 Task: In Heading Arial with underline. Font size of heading  '18'Font style of data Calibri. Font size of data  9Alignment of headline & data Align center. Fill color in heading,  RedFont color of data Black Apply border in Data No BorderIn the sheet  Budget Management Templatebook
Action: Mouse moved to (48, 114)
Screenshot: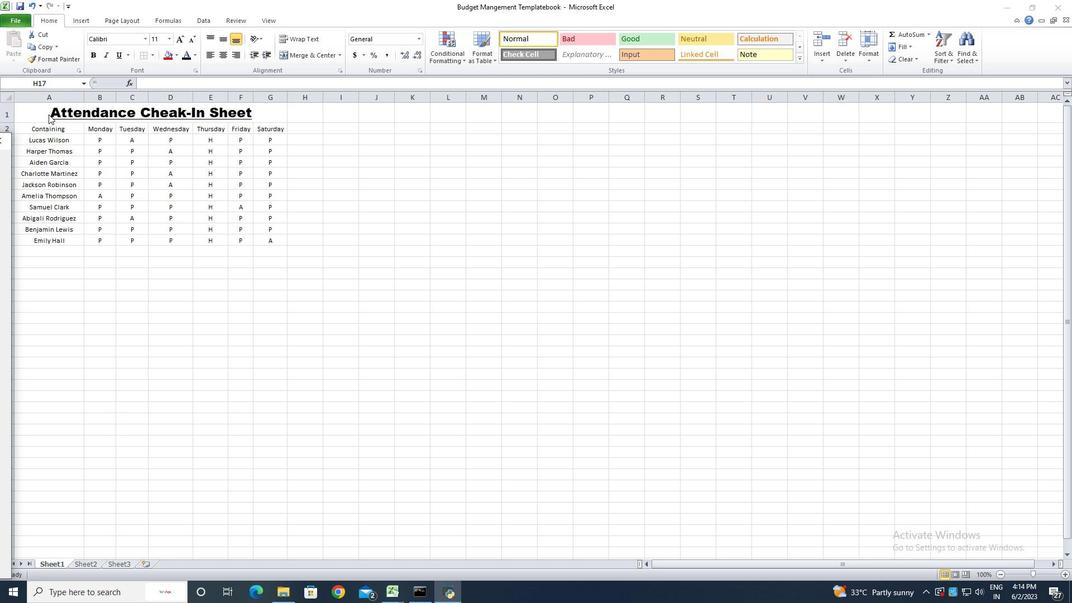 
Action: Mouse pressed left at (48, 114)
Screenshot: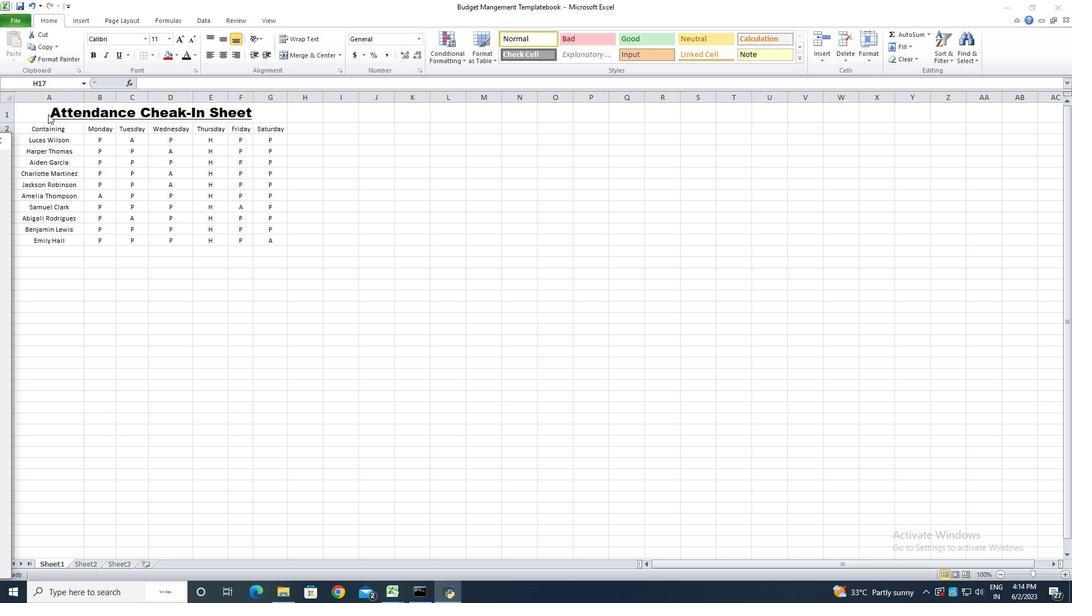 
Action: Mouse pressed left at (48, 114)
Screenshot: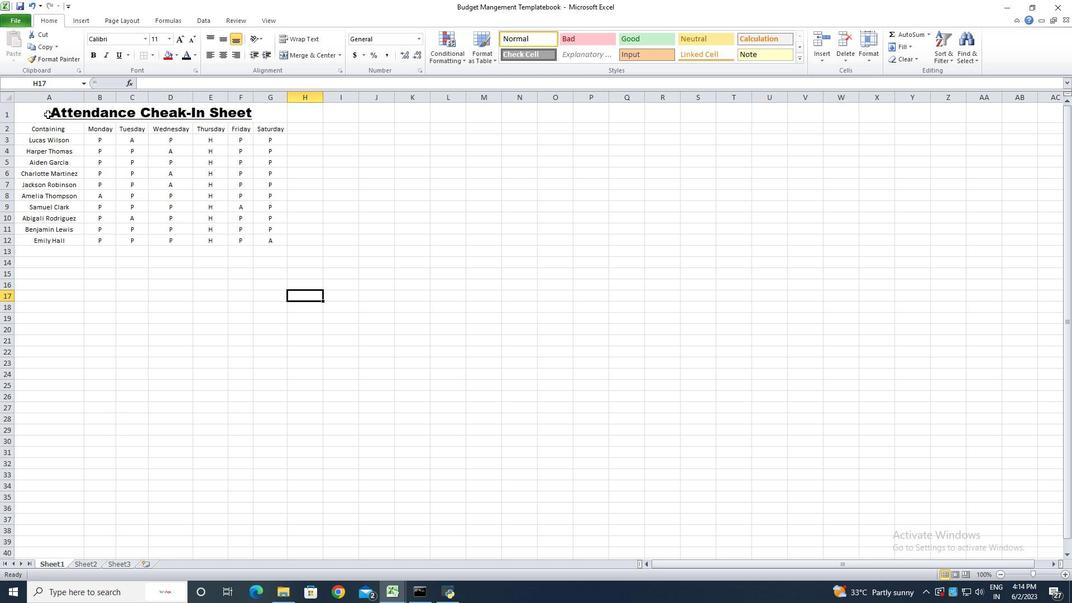 
Action: Mouse moved to (44, 113)
Screenshot: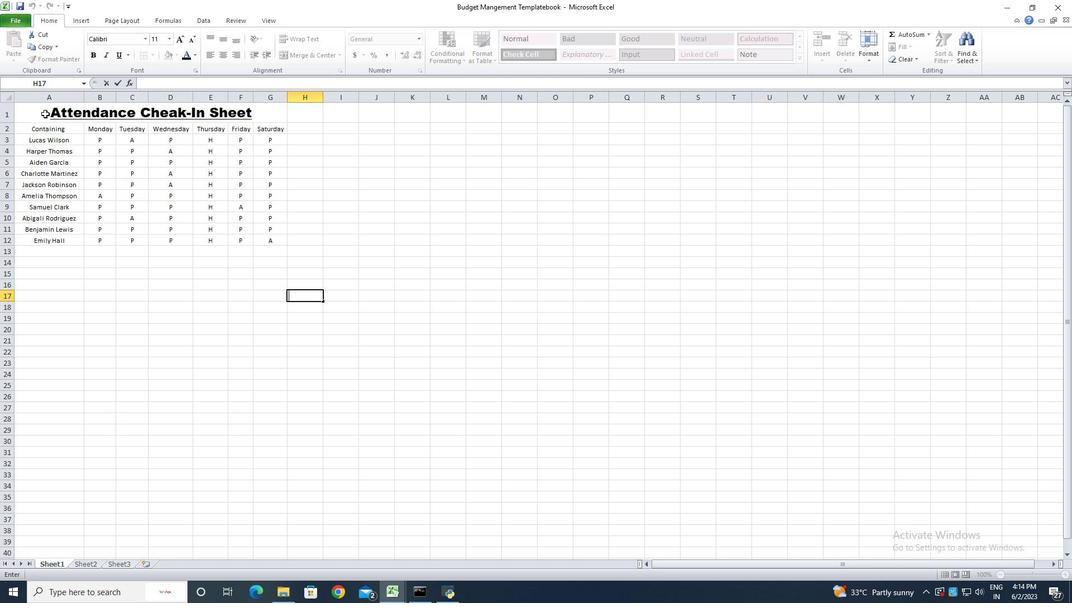 
Action: Mouse pressed left at (44, 113)
Screenshot: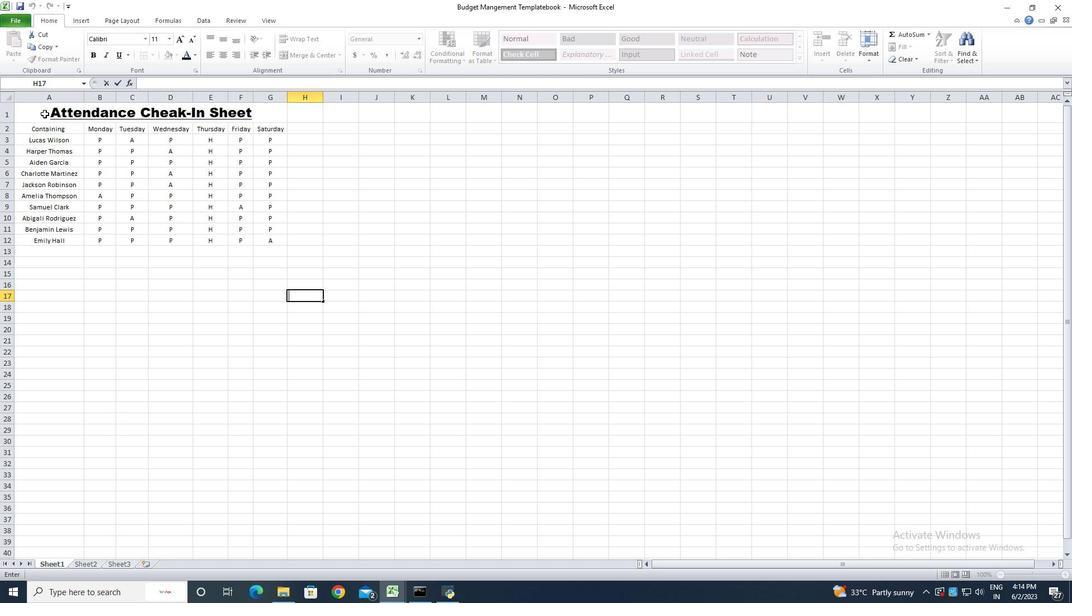 
Action: Mouse moved to (144, 37)
Screenshot: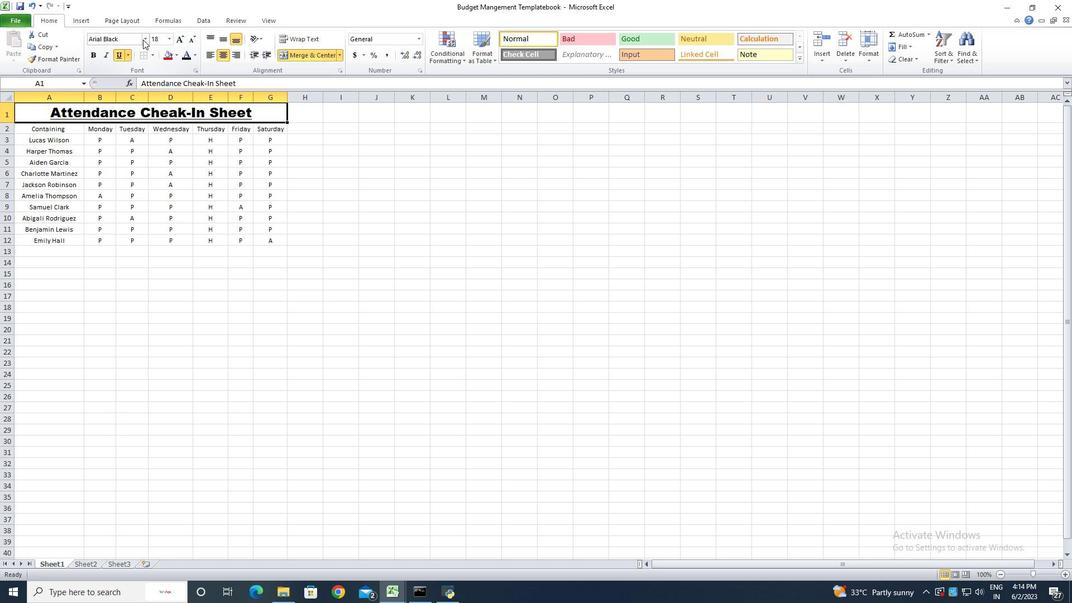 
Action: Mouse pressed left at (144, 37)
Screenshot: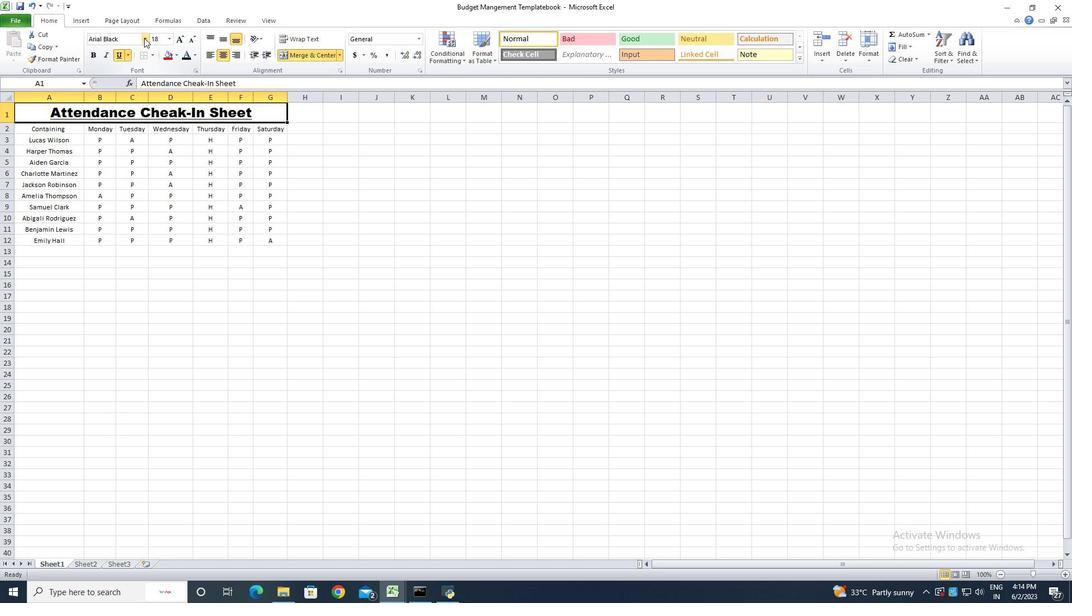 
Action: Mouse moved to (121, 129)
Screenshot: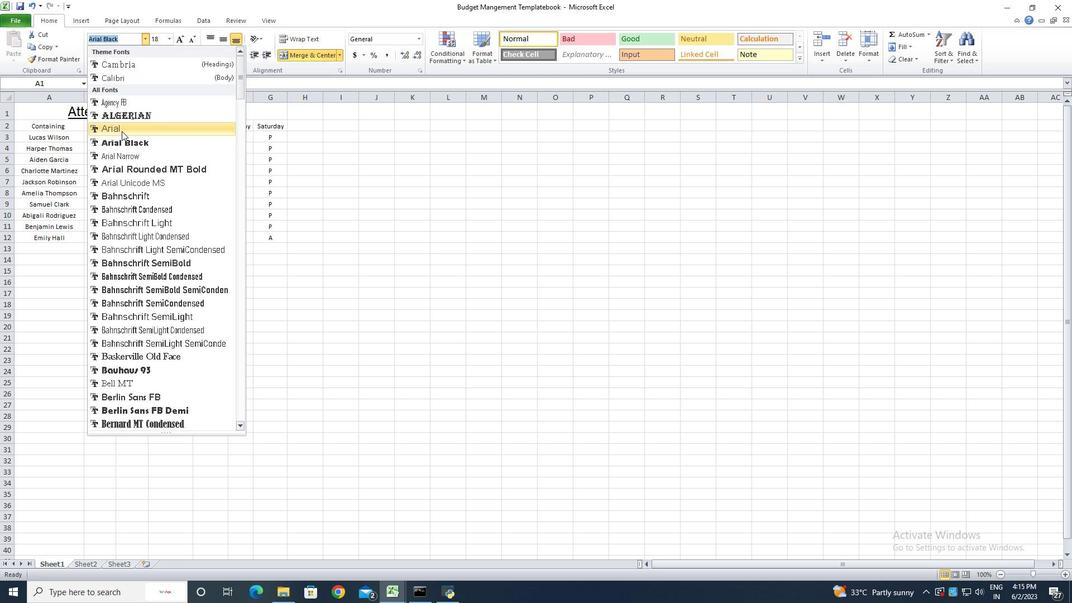 
Action: Mouse pressed left at (121, 129)
Screenshot: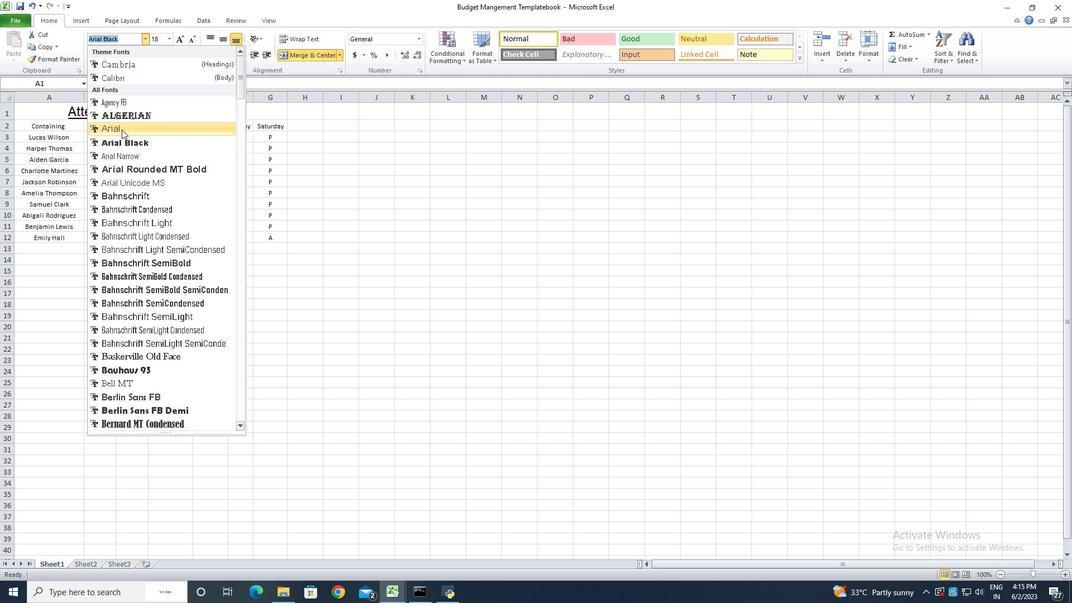 
Action: Mouse moved to (127, 54)
Screenshot: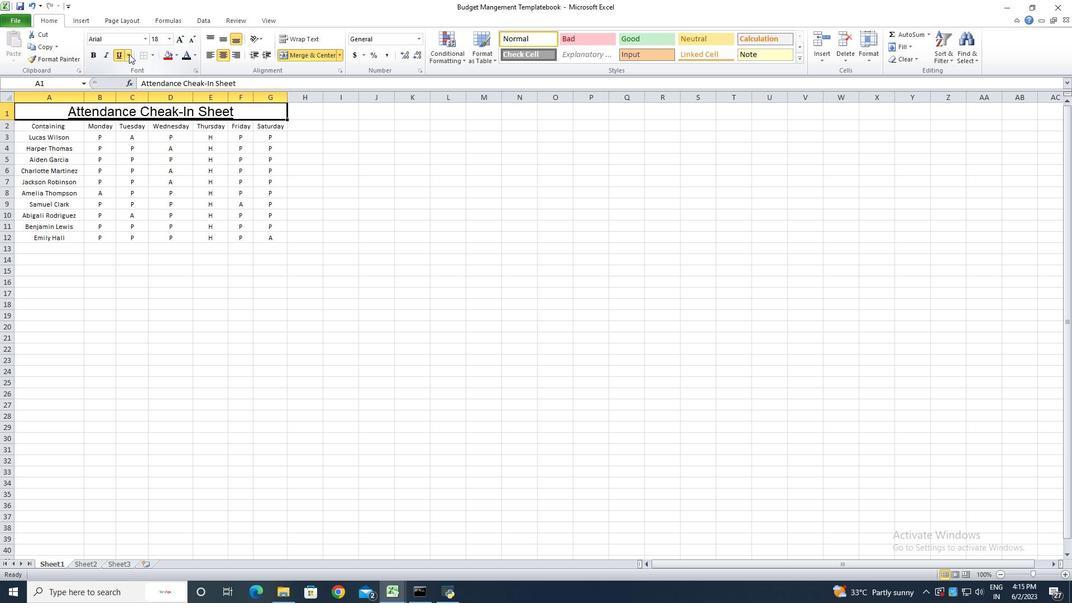 
Action: Mouse pressed left at (127, 54)
Screenshot: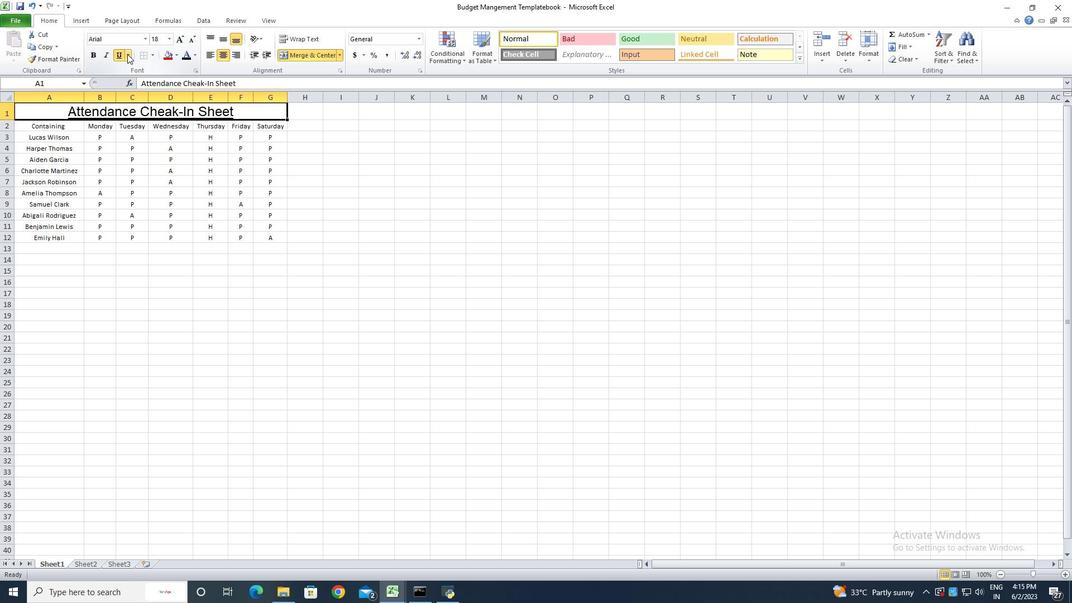 
Action: Mouse moved to (134, 65)
Screenshot: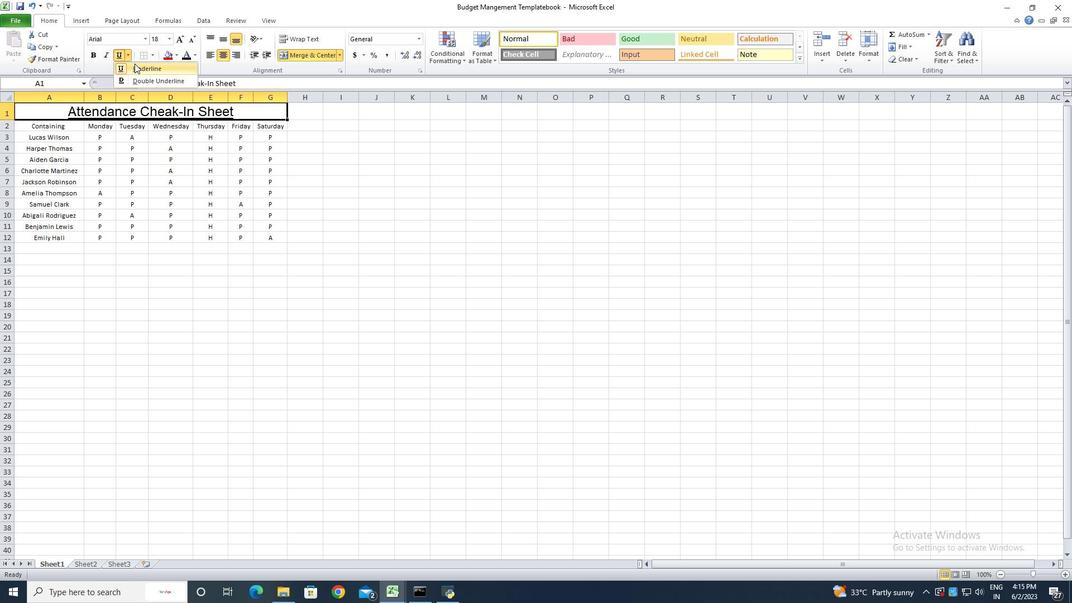 
Action: Mouse pressed left at (134, 65)
Screenshot: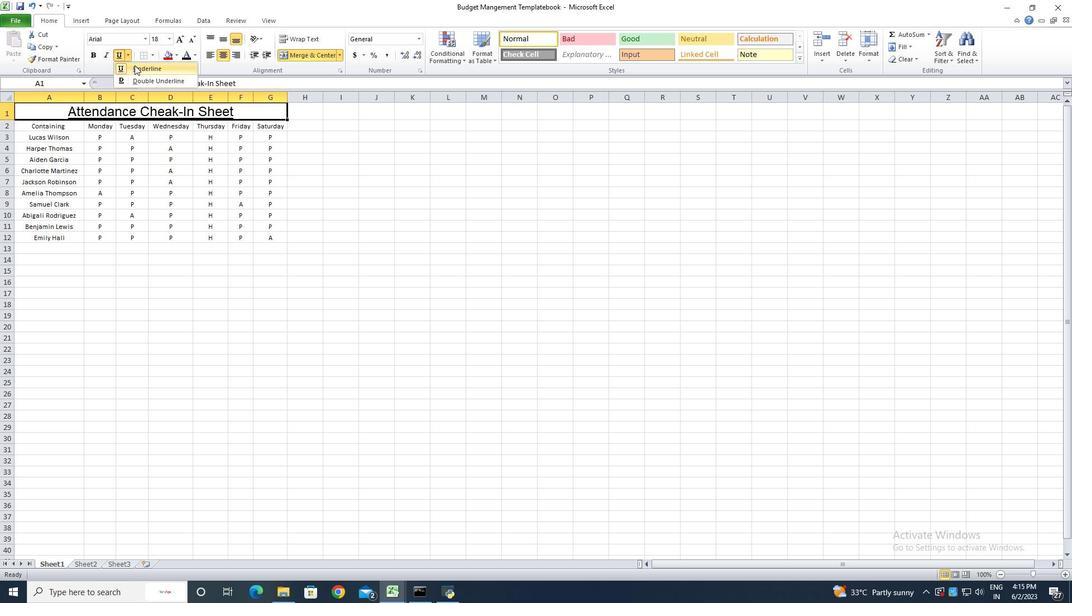 
Action: Mouse moved to (127, 56)
Screenshot: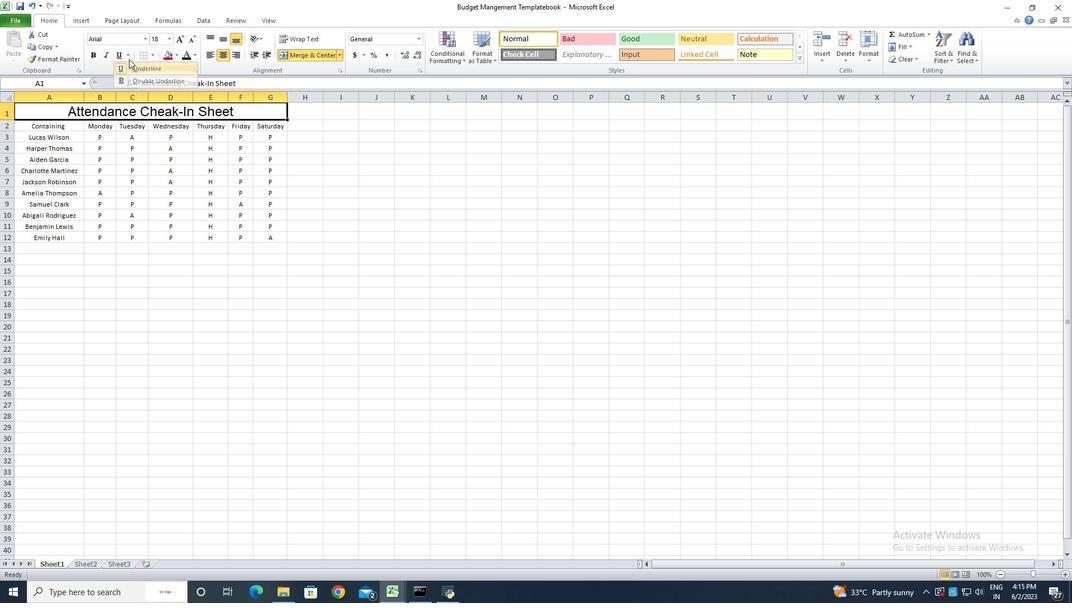 
Action: Mouse pressed left at (127, 56)
Screenshot: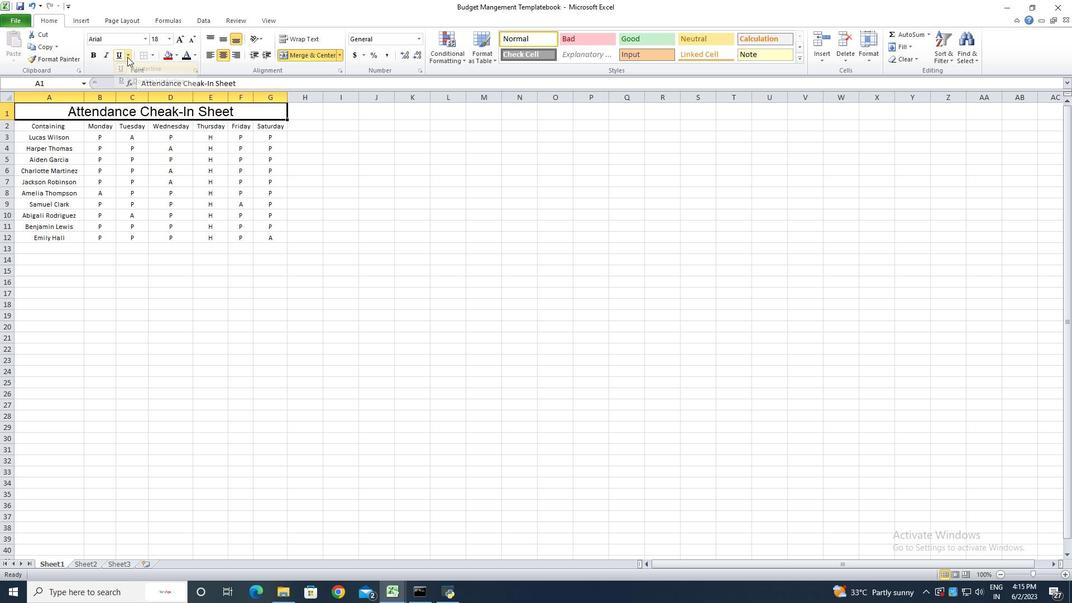 
Action: Mouse moved to (136, 68)
Screenshot: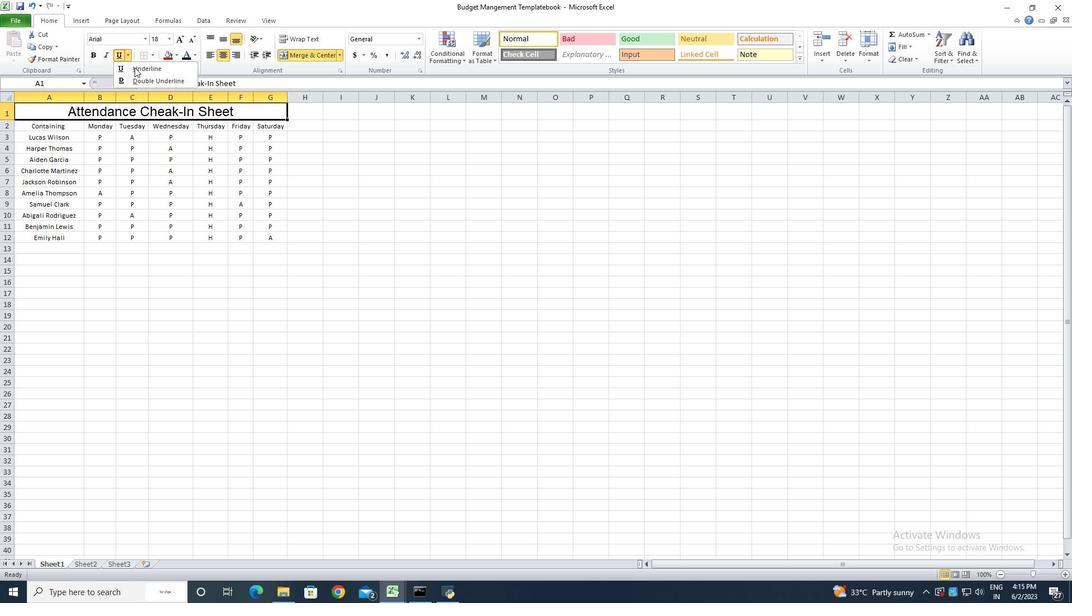 
Action: Mouse pressed left at (136, 68)
Screenshot: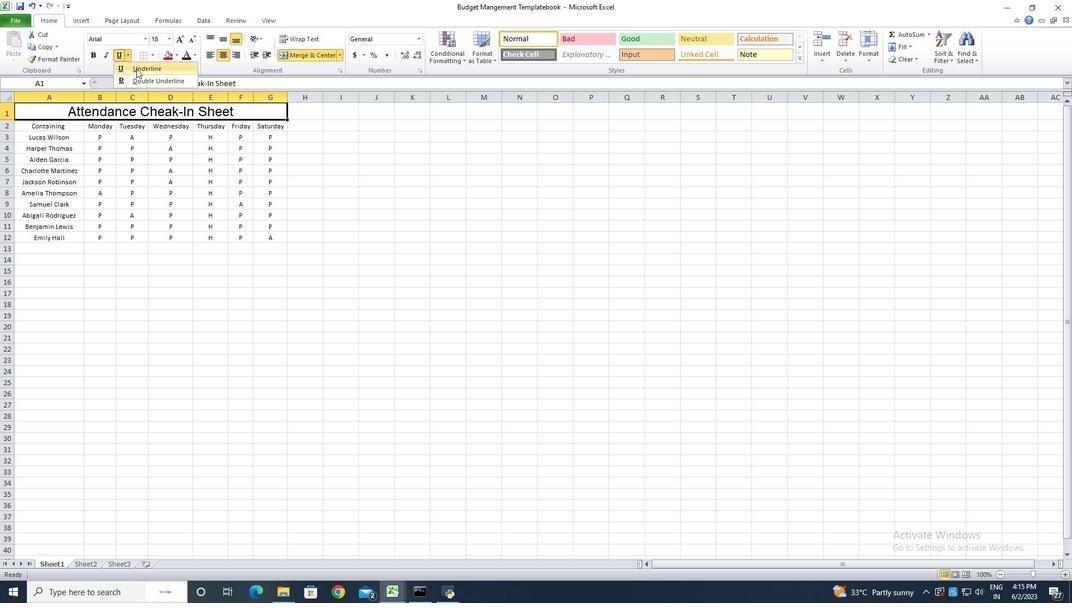 
Action: Mouse moved to (172, 37)
Screenshot: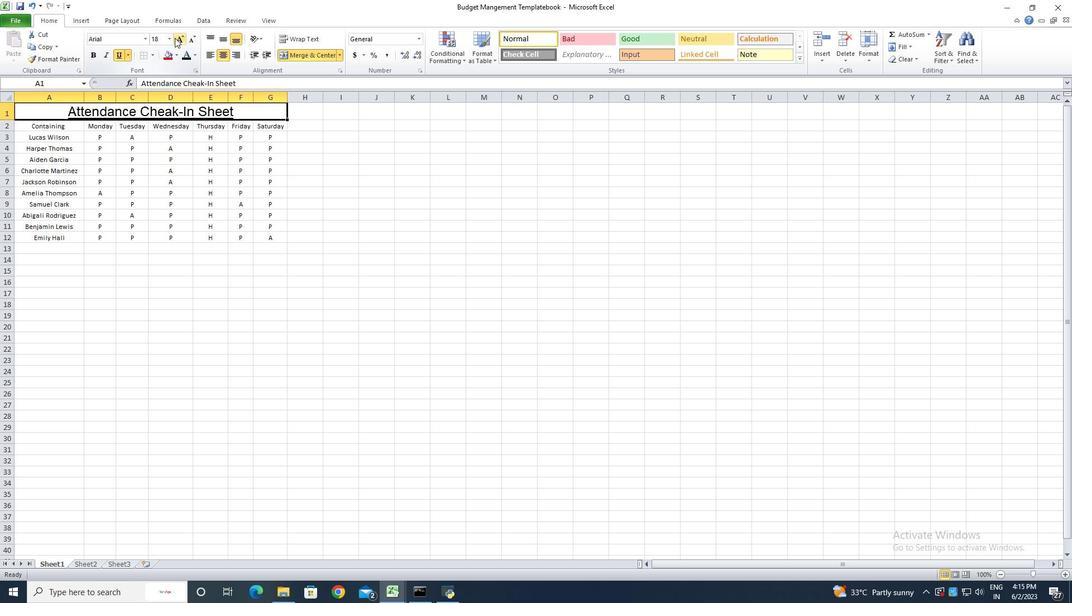 
Action: Mouse pressed left at (172, 37)
Screenshot: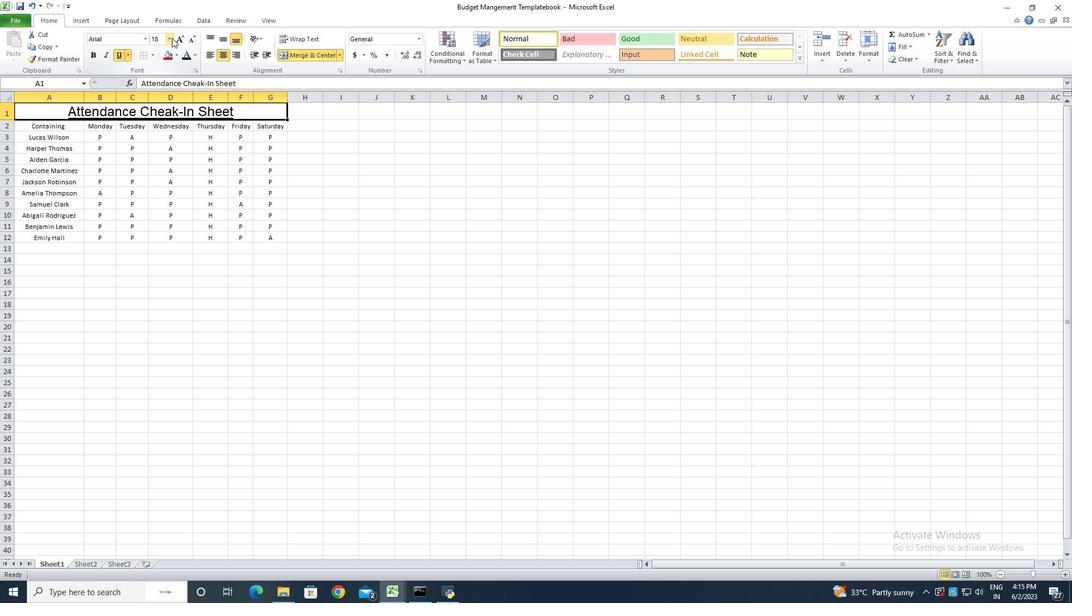 
Action: Mouse moved to (156, 116)
Screenshot: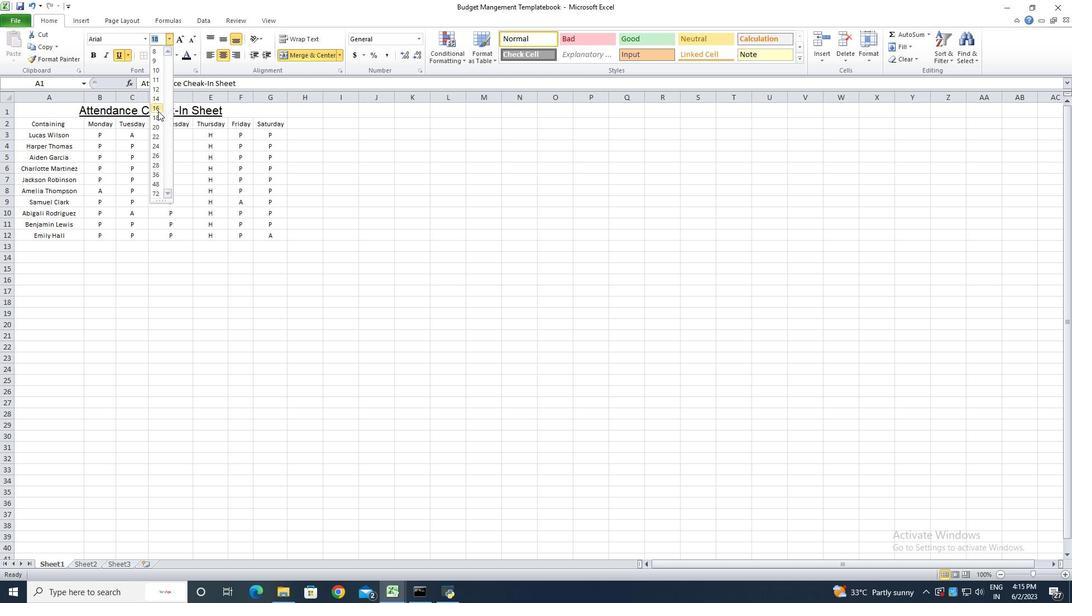 
Action: Mouse pressed left at (156, 116)
Screenshot: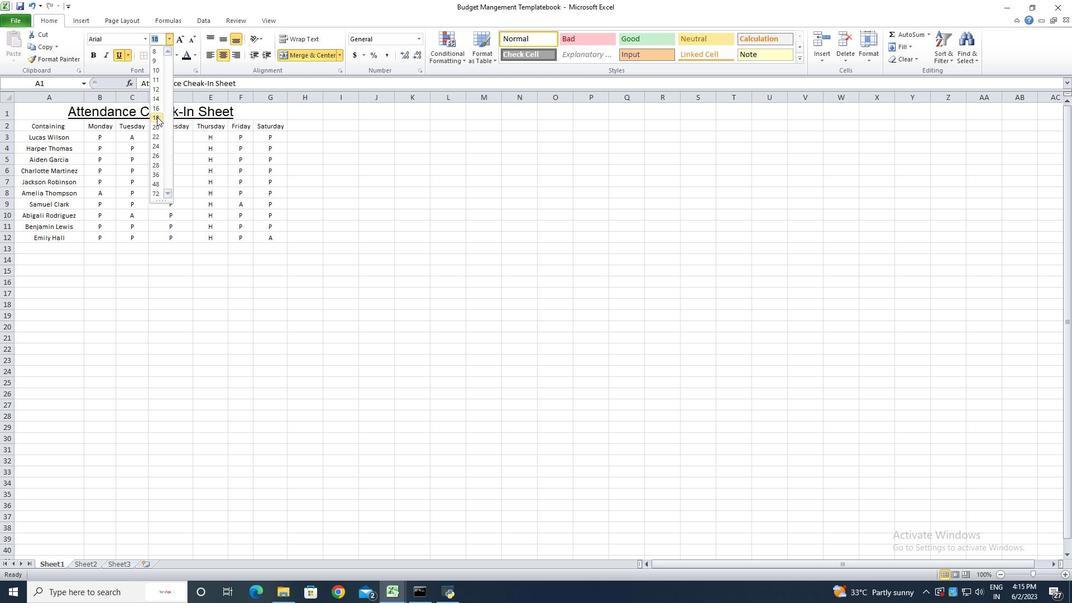 
Action: Mouse moved to (142, 304)
Screenshot: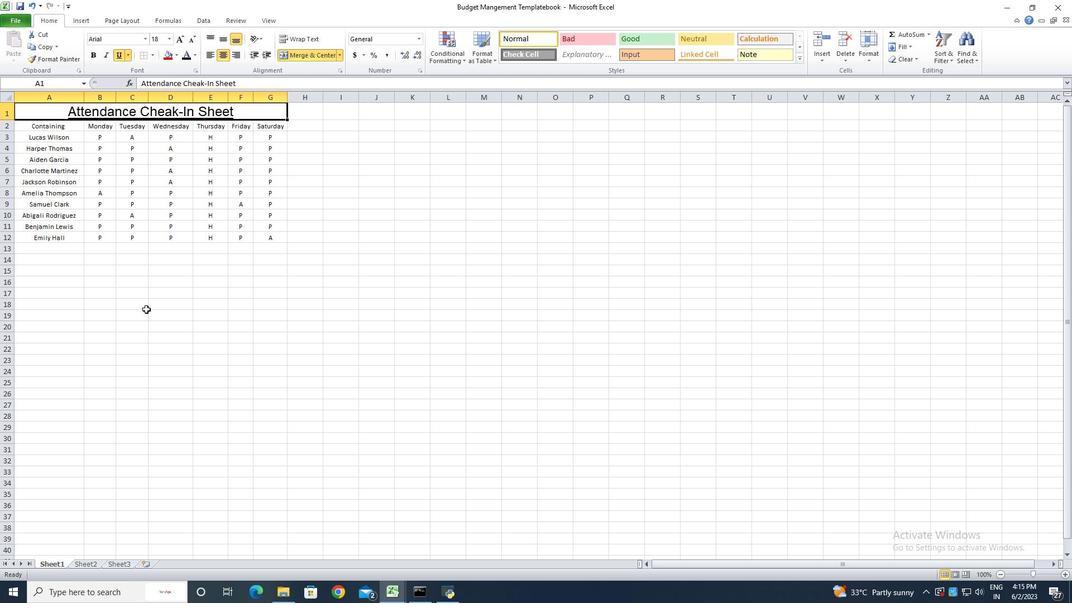 
Action: Mouse pressed left at (142, 304)
Screenshot: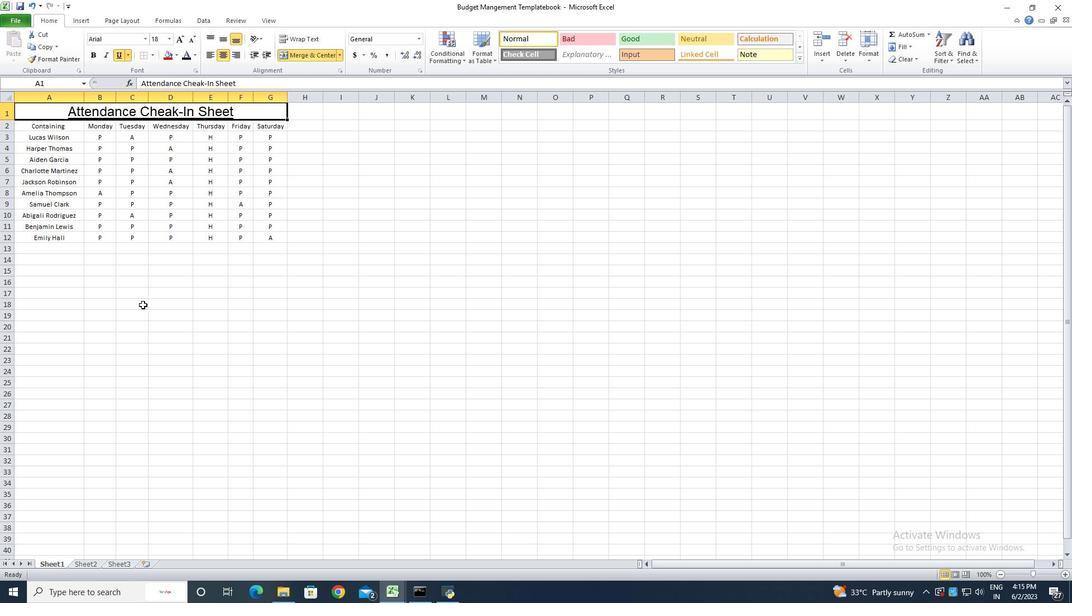 
Action: Mouse moved to (27, 128)
Screenshot: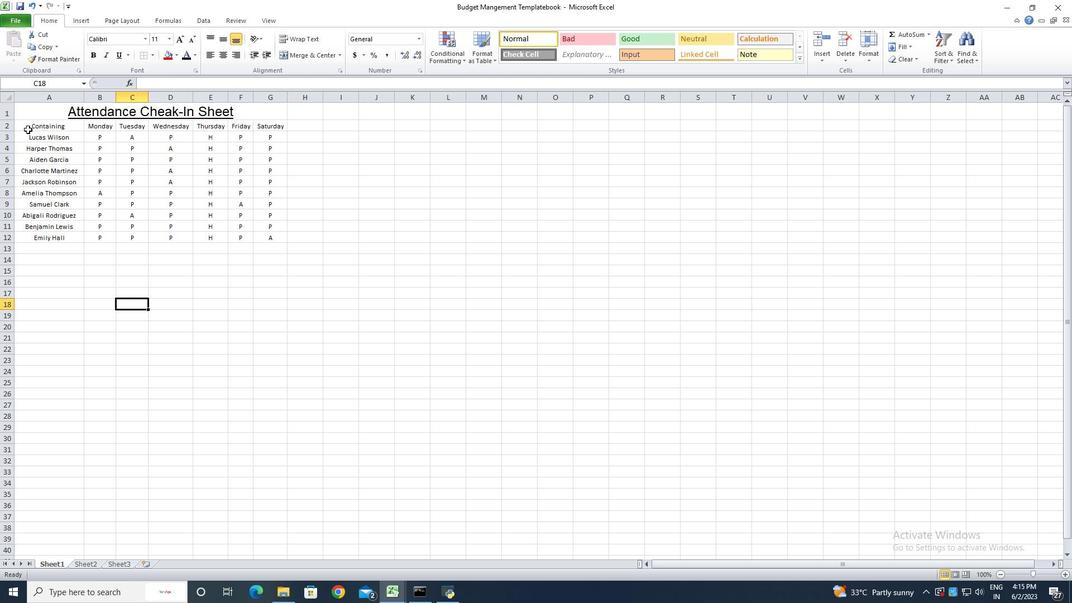 
Action: Mouse pressed left at (27, 128)
Screenshot: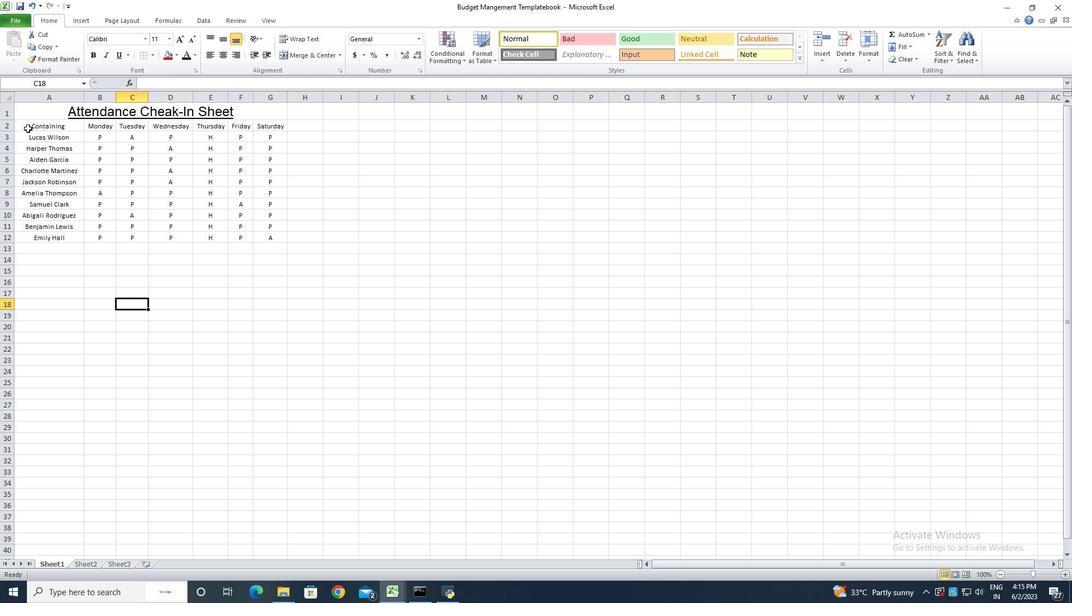 
Action: Mouse pressed left at (27, 128)
Screenshot: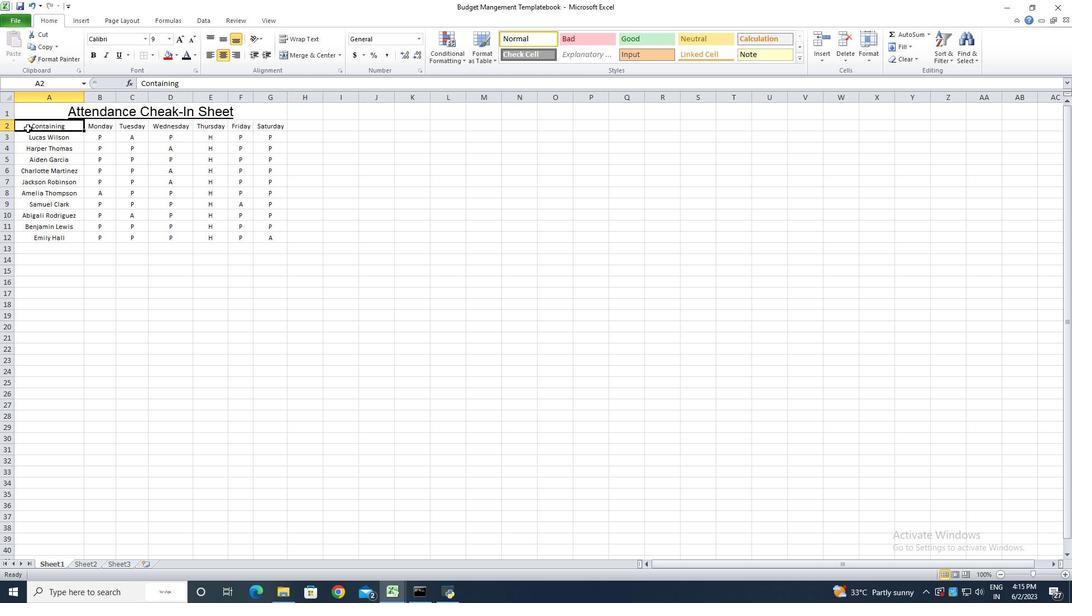 
Action: Mouse moved to (145, 38)
Screenshot: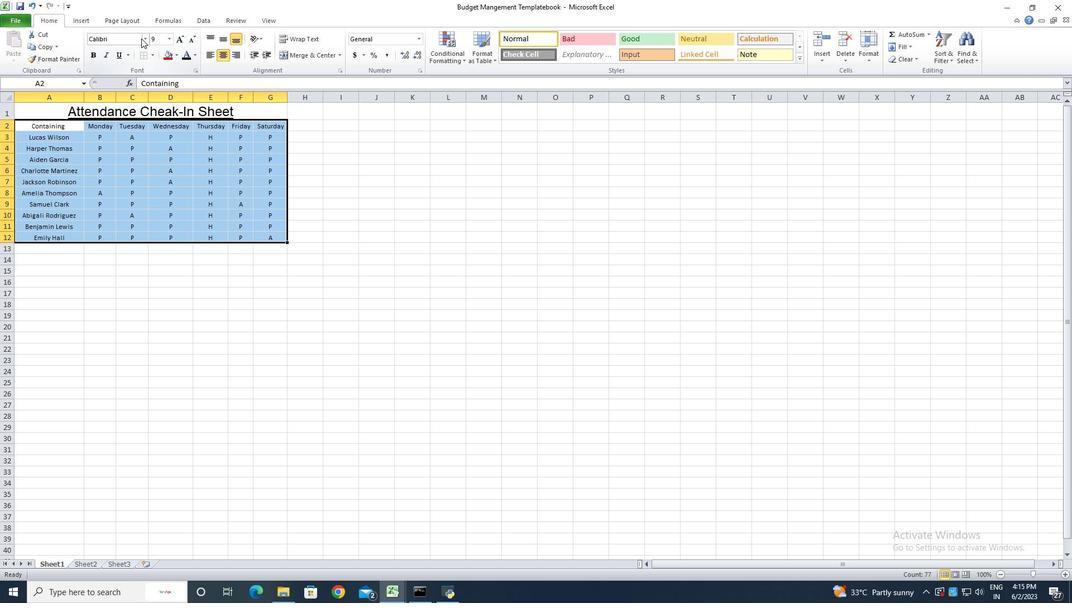 
Action: Mouse pressed left at (145, 38)
Screenshot: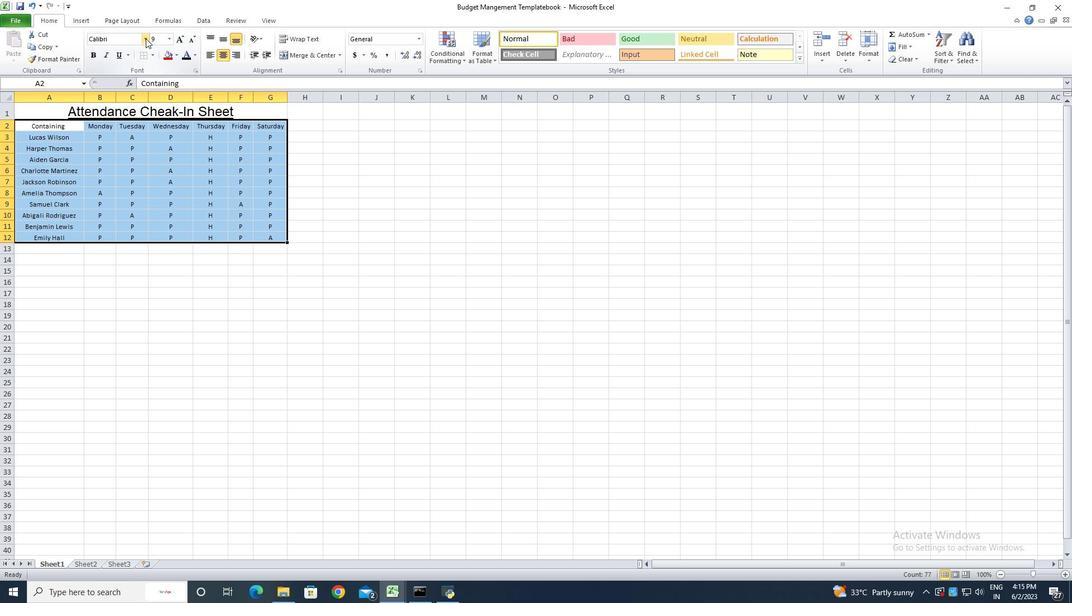 
Action: Mouse moved to (131, 73)
Screenshot: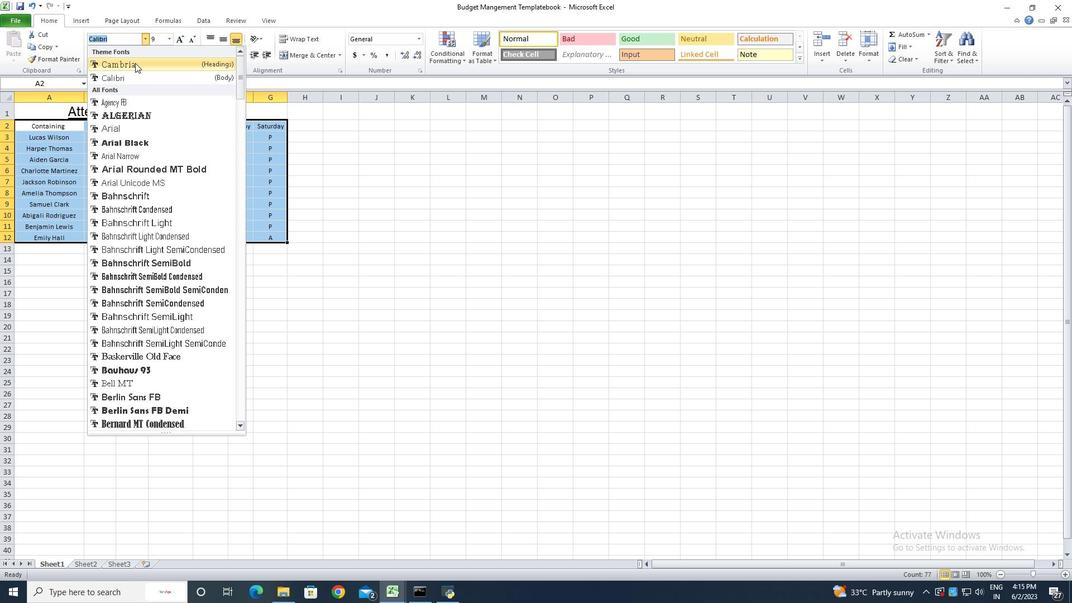 
Action: Mouse pressed left at (131, 73)
Screenshot: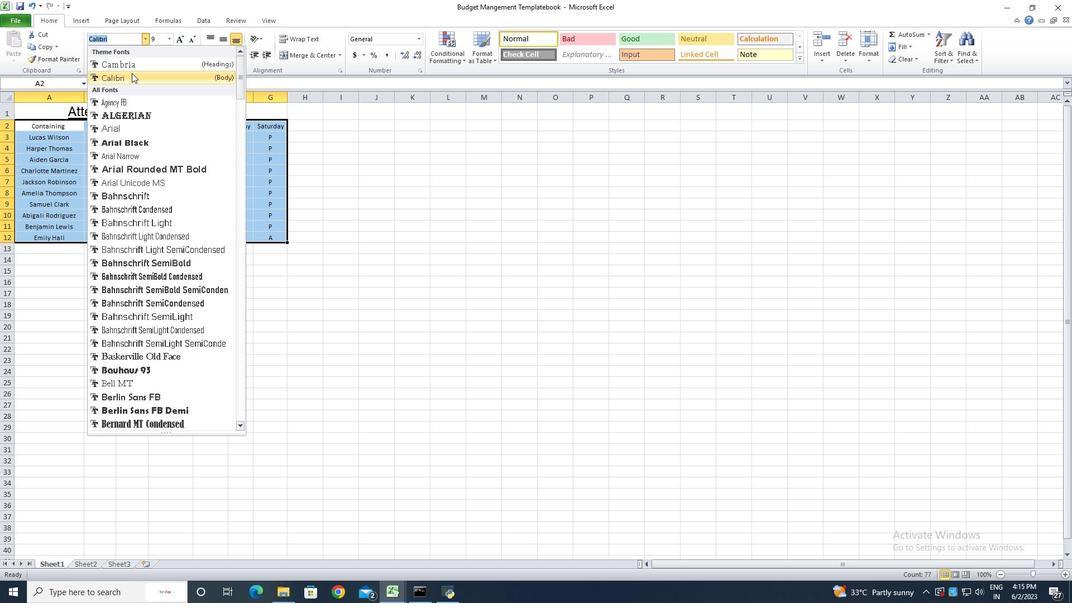 
Action: Mouse moved to (170, 37)
Screenshot: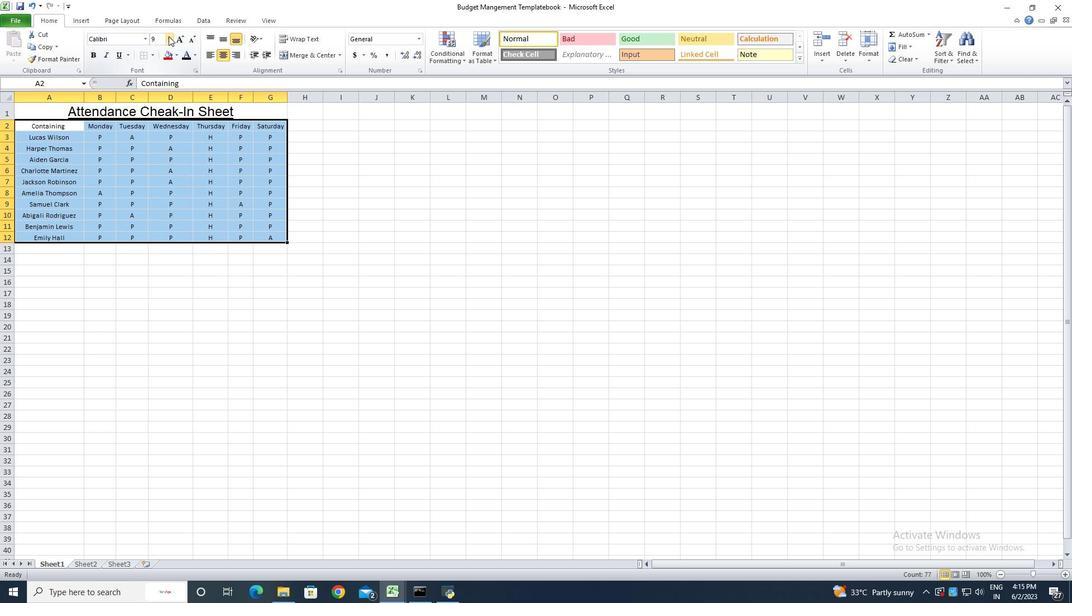 
Action: Mouse pressed left at (170, 37)
Screenshot: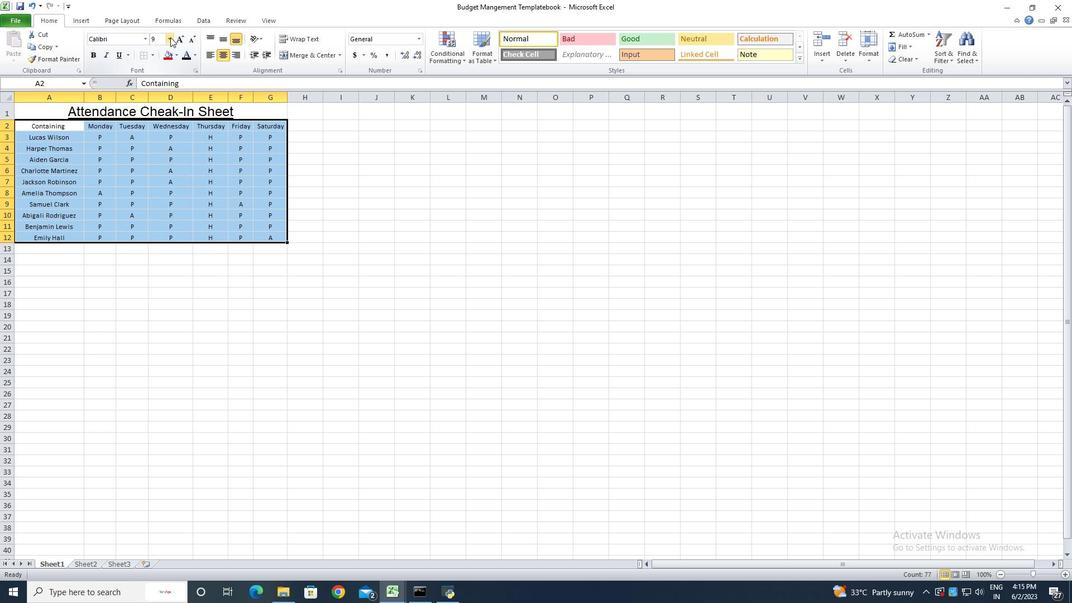 
Action: Mouse moved to (157, 59)
Screenshot: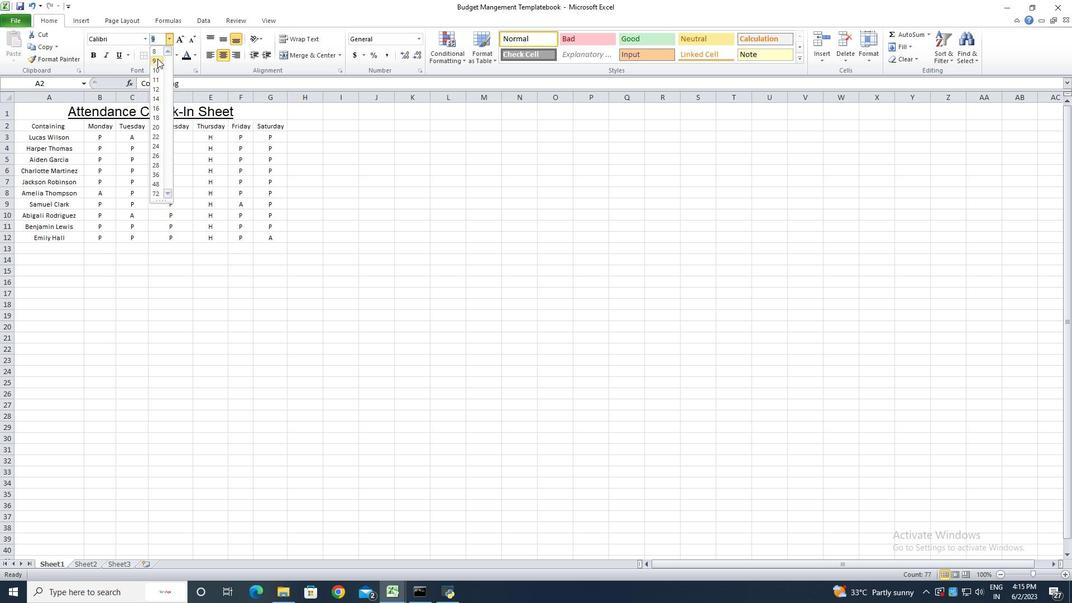 
Action: Mouse pressed left at (157, 59)
Screenshot: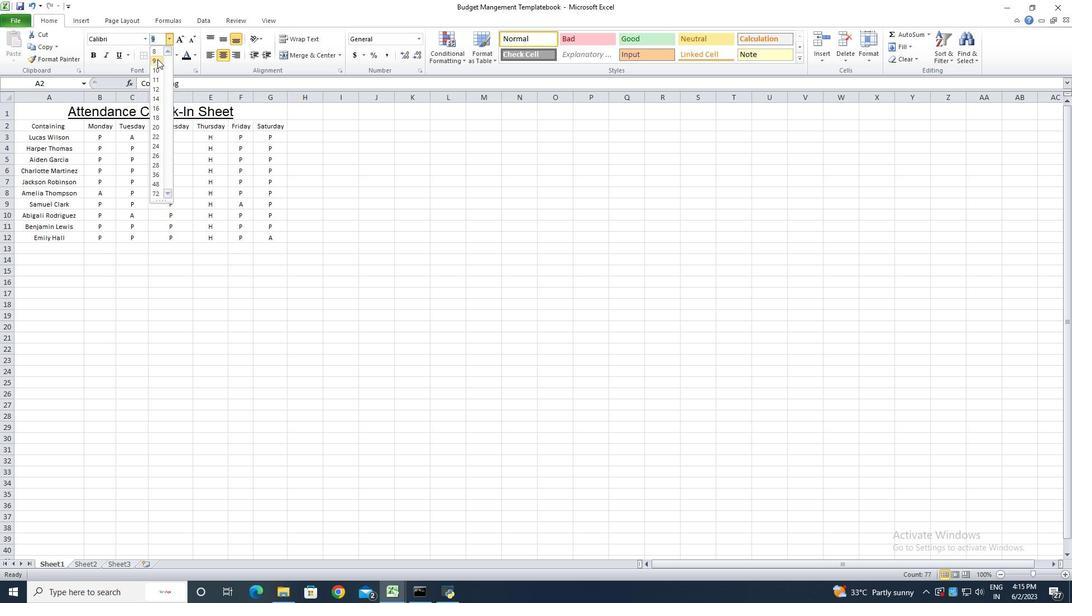 
Action: Mouse moved to (292, 270)
Screenshot: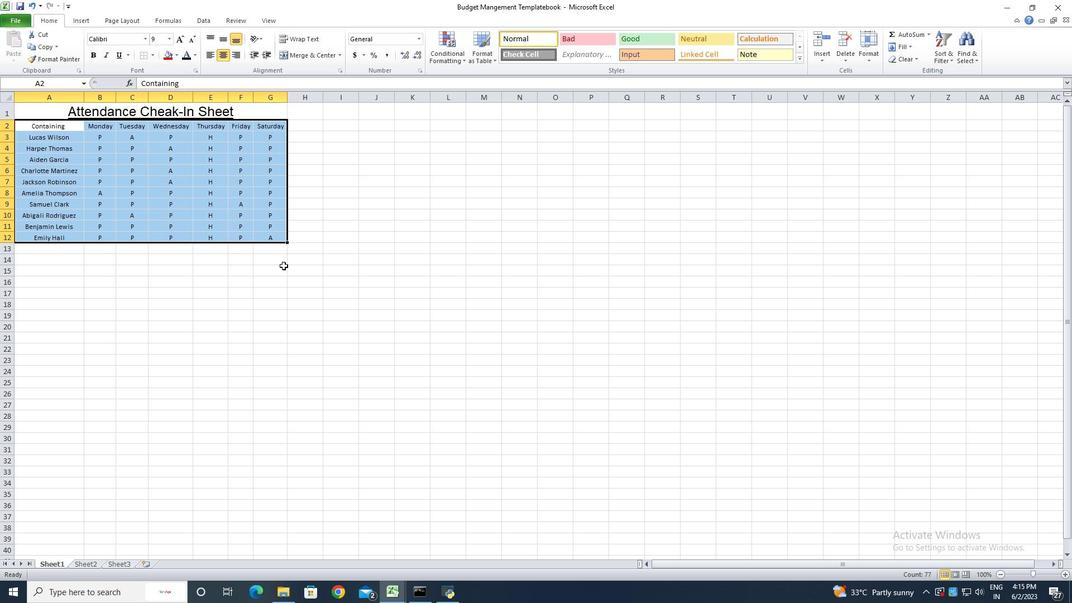 
Action: Mouse pressed left at (292, 270)
Screenshot: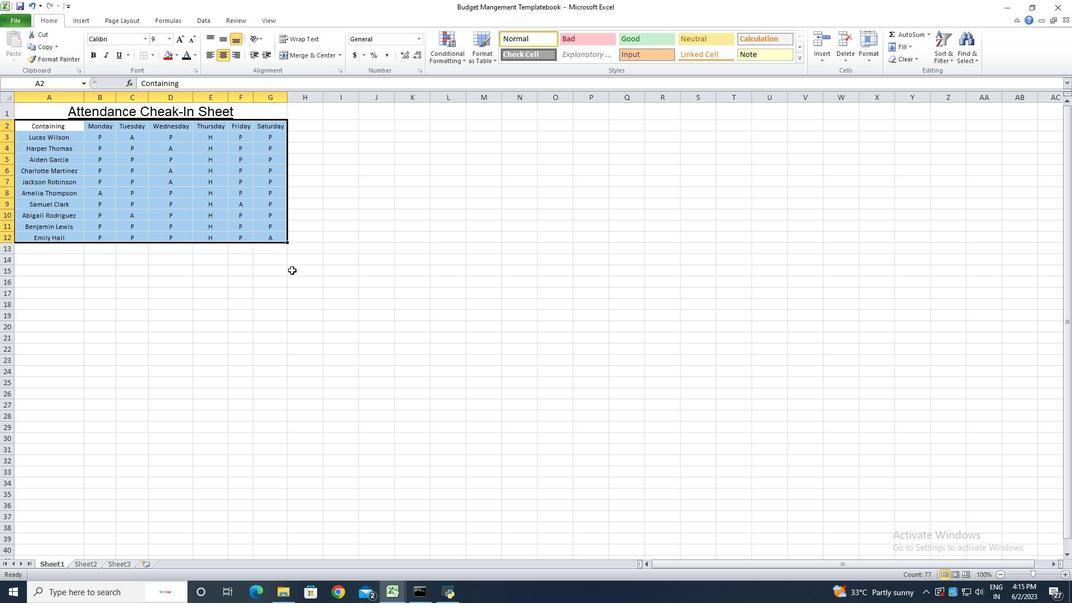 
Action: Mouse moved to (44, 111)
Screenshot: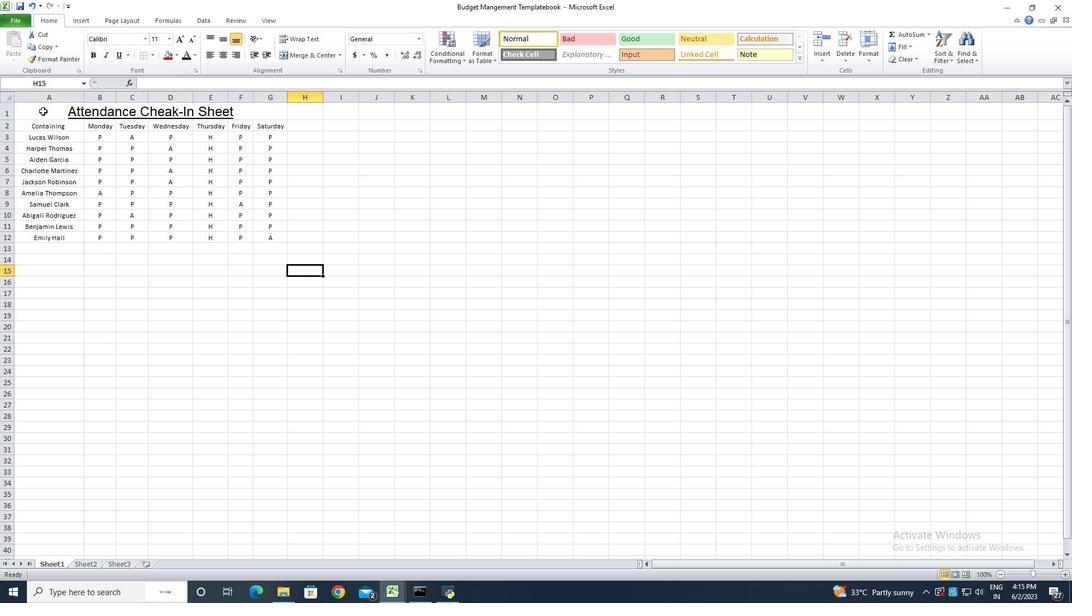 
Action: Mouse pressed left at (44, 111)
Screenshot: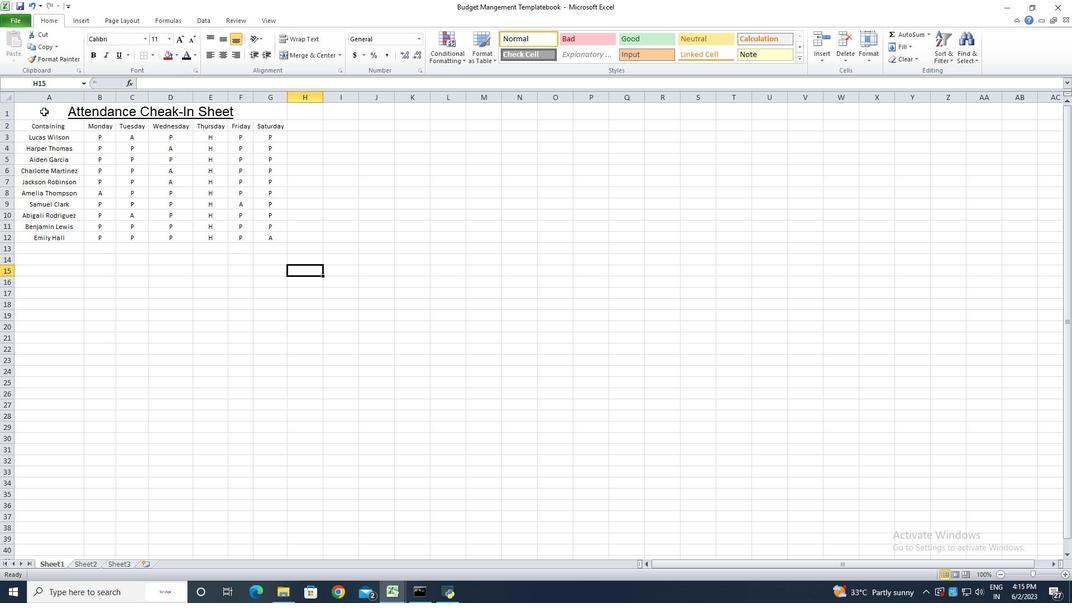 
Action: Mouse moved to (221, 53)
Screenshot: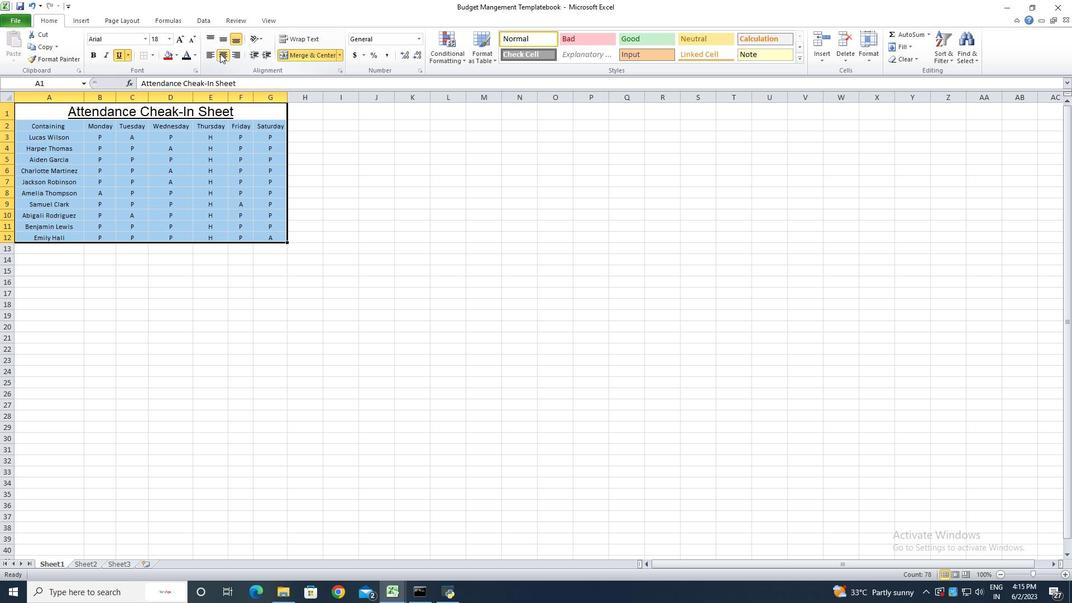 
Action: Mouse pressed left at (221, 53)
Screenshot: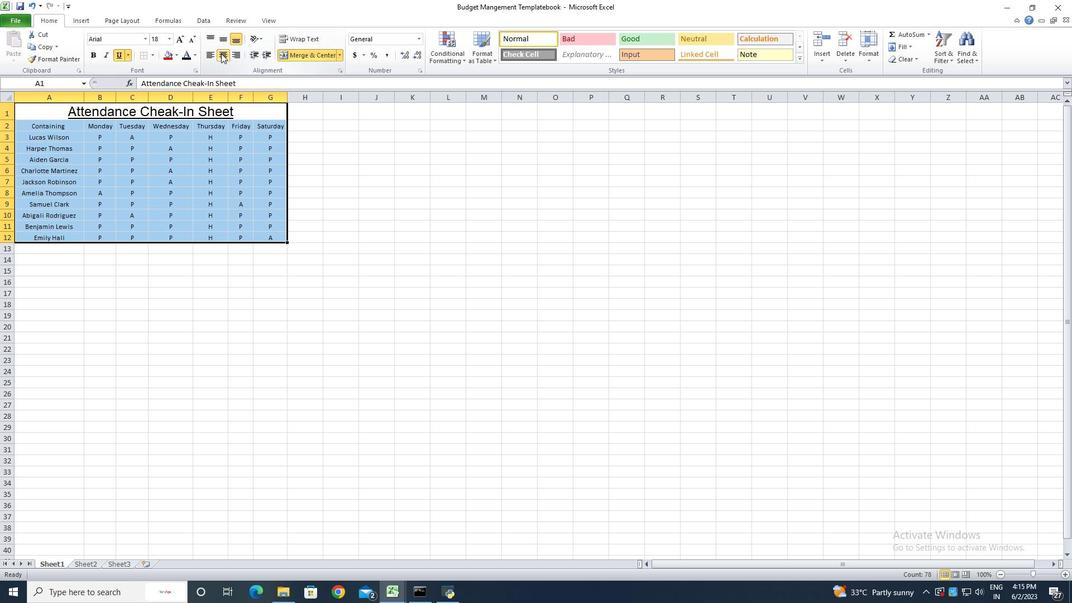 
Action: Mouse pressed left at (221, 53)
Screenshot: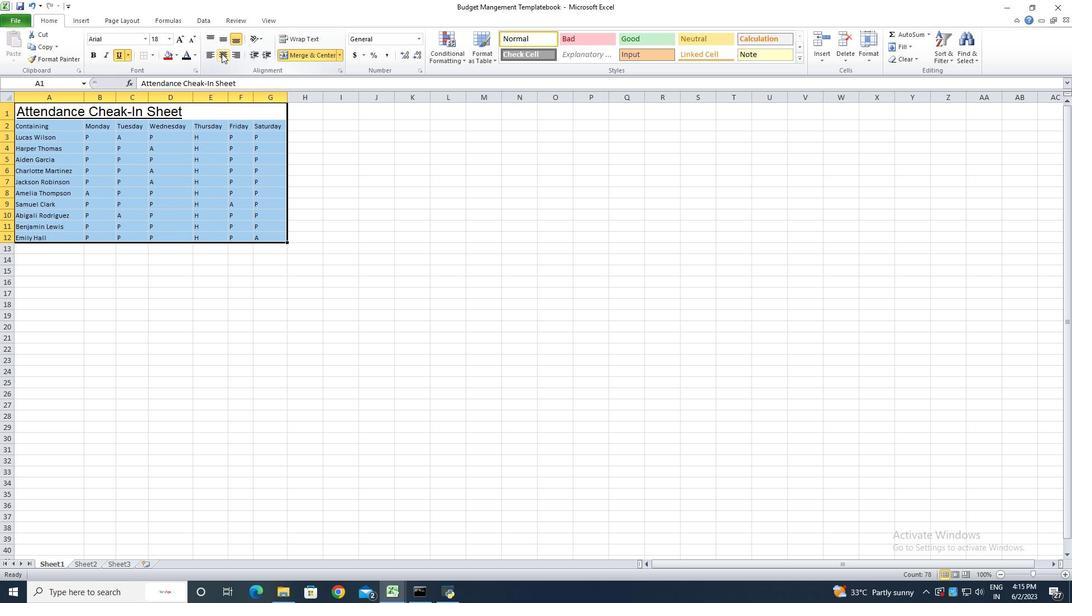 
Action: Mouse moved to (247, 113)
Screenshot: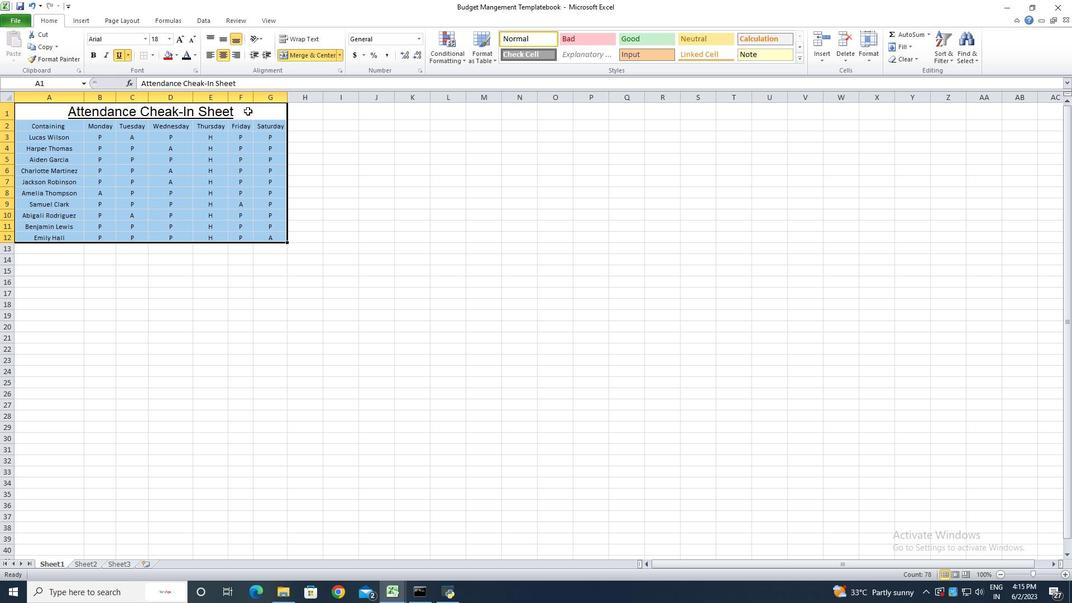 
Action: Mouse pressed left at (247, 113)
Screenshot: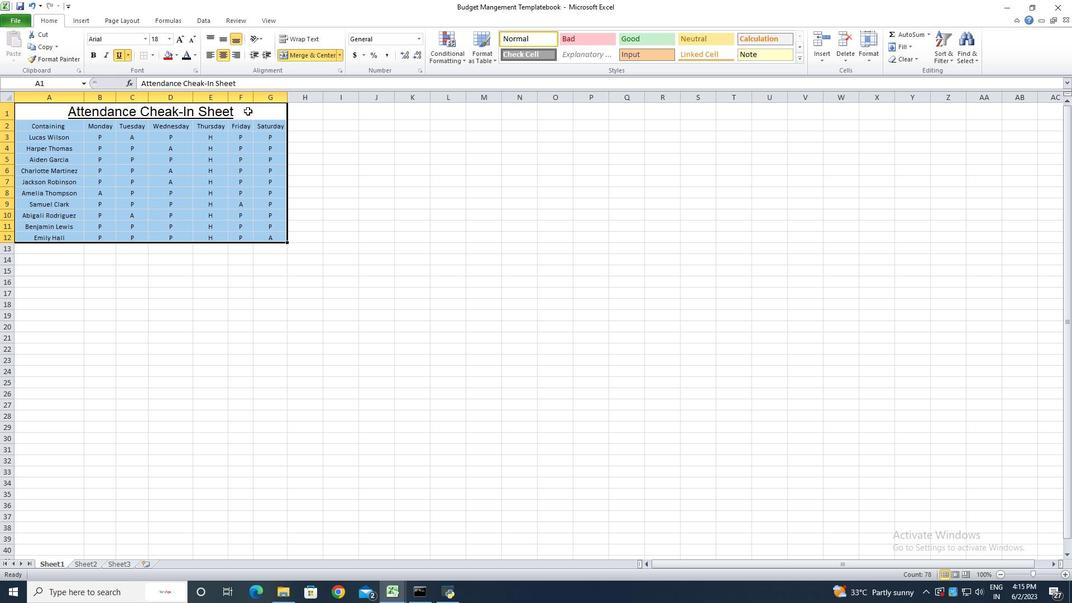 
Action: Mouse moved to (177, 53)
Screenshot: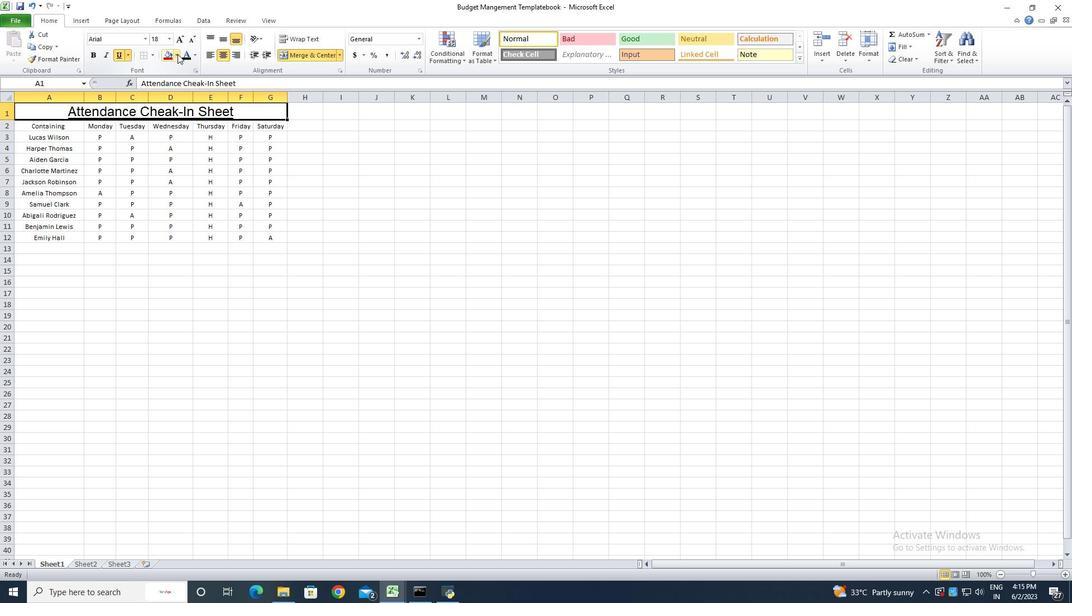 
Action: Mouse pressed left at (177, 53)
Screenshot: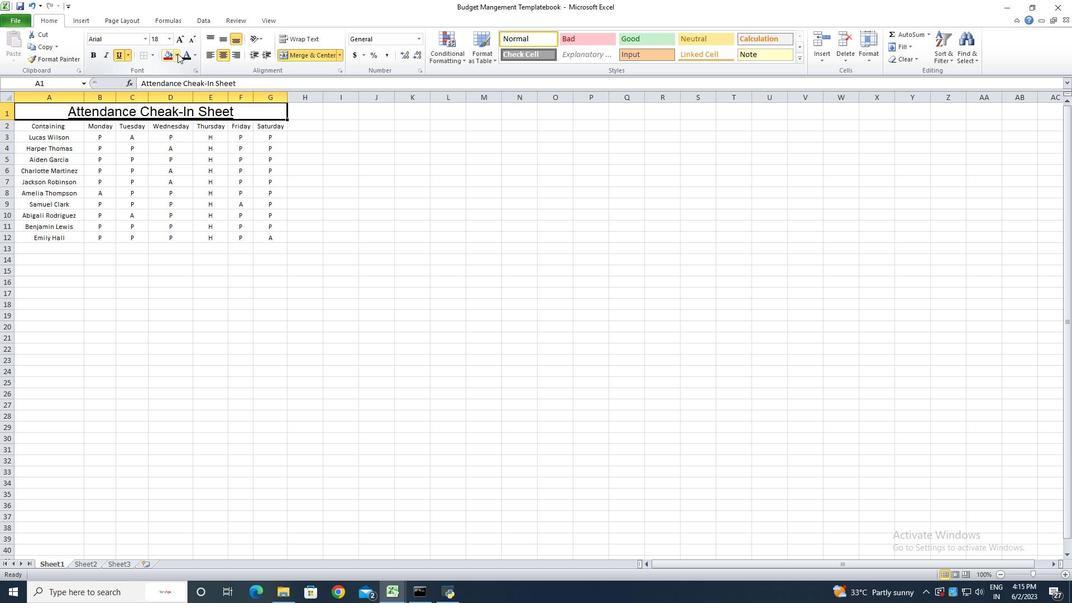 
Action: Mouse moved to (176, 135)
Screenshot: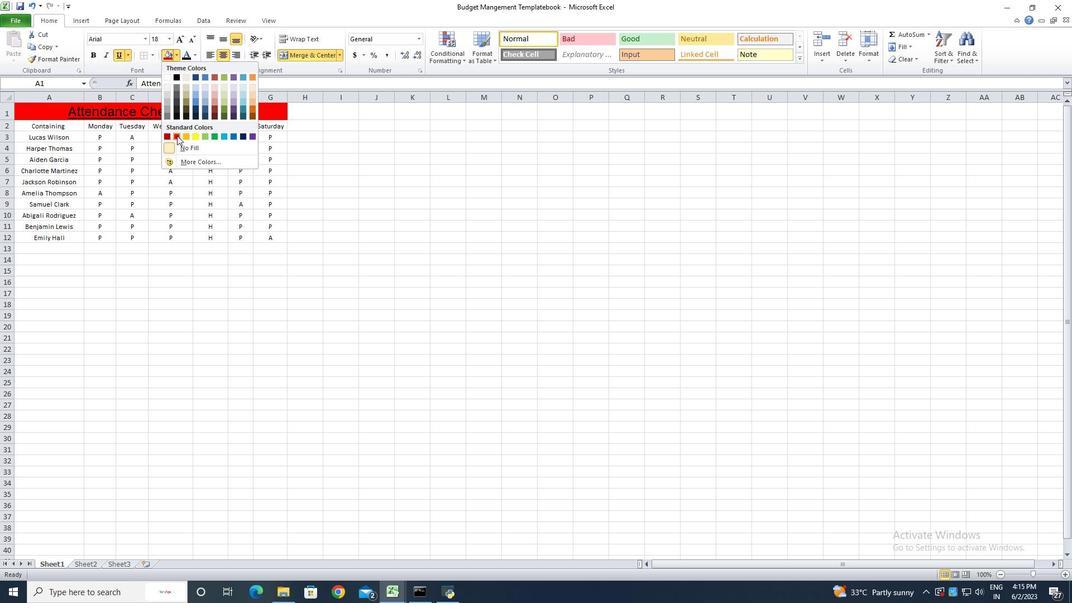 
Action: Mouse pressed left at (176, 135)
Screenshot: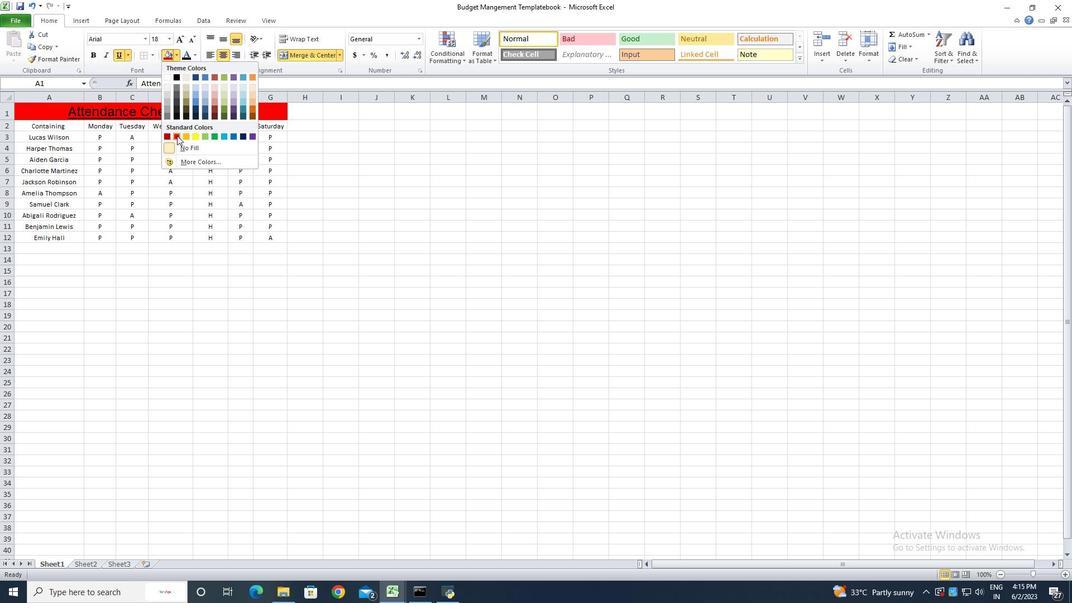 
Action: Mouse moved to (102, 304)
Screenshot: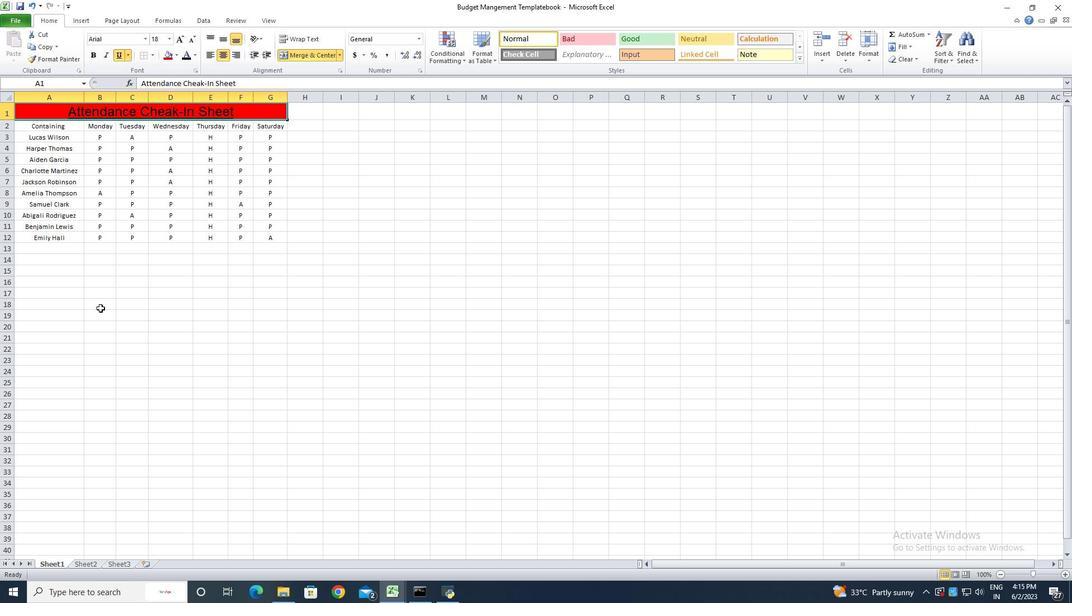 
Action: Mouse pressed left at (102, 304)
Screenshot: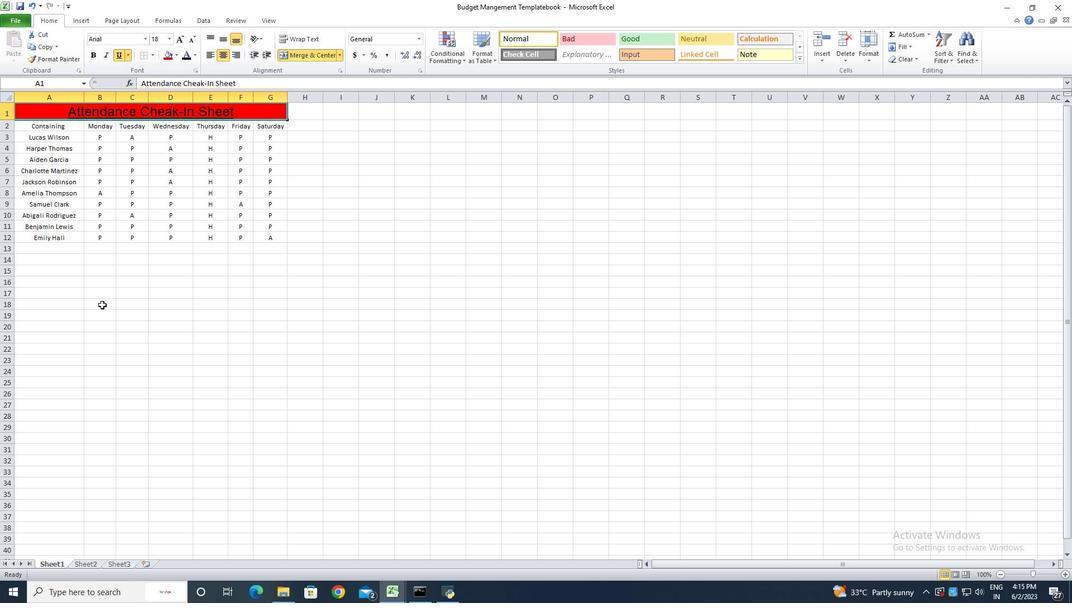 
Action: Mouse moved to (41, 126)
Screenshot: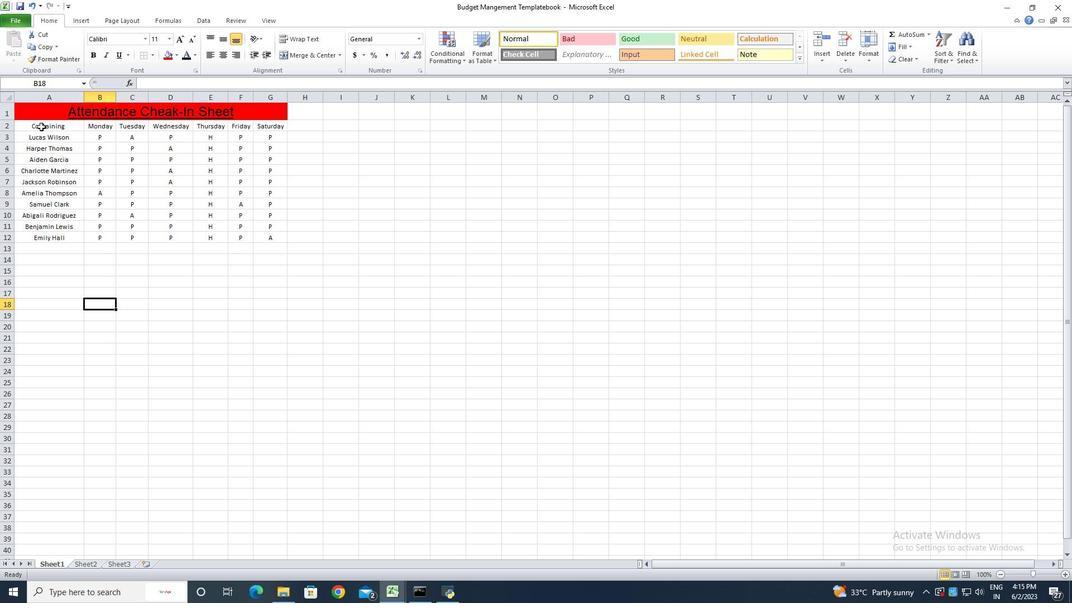 
Action: Mouse pressed left at (41, 126)
Screenshot: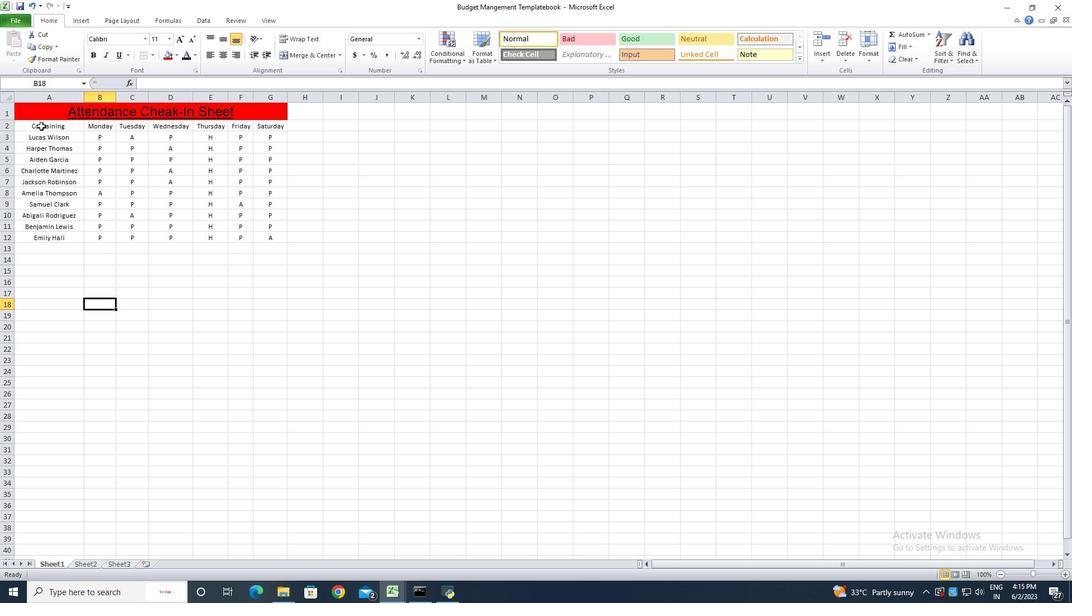 
Action: Mouse moved to (152, 53)
Screenshot: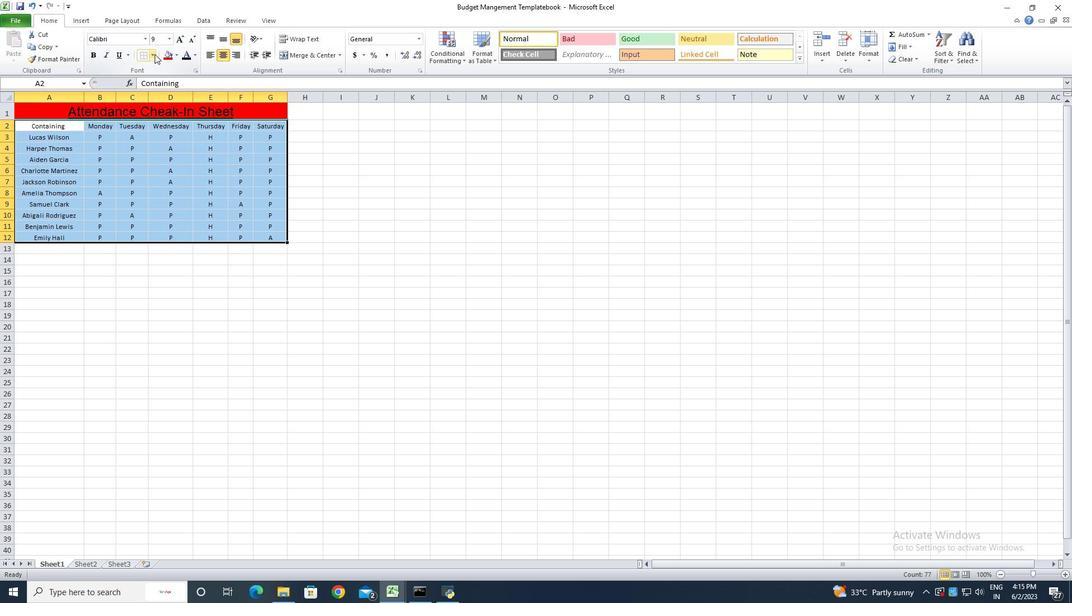 
Action: Mouse pressed left at (152, 53)
Screenshot: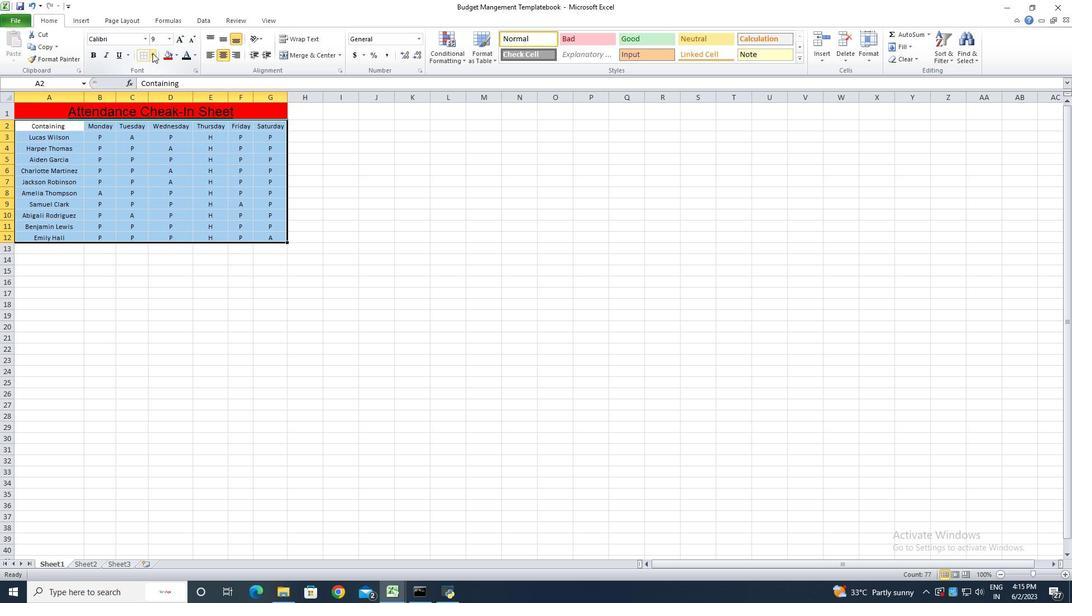 
Action: Mouse moved to (160, 132)
Screenshot: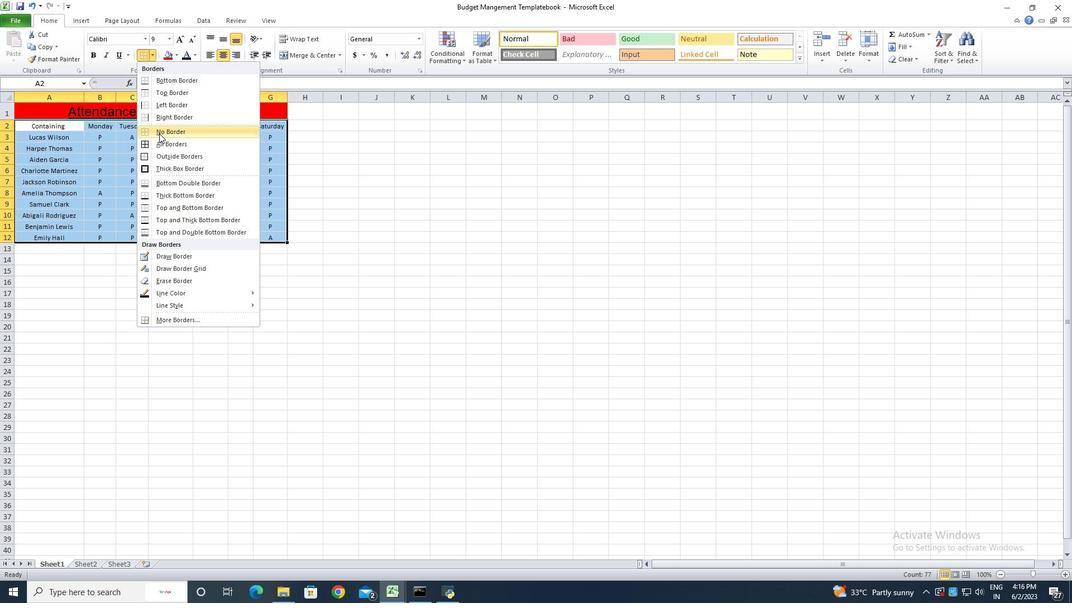 
Action: Mouse pressed left at (160, 132)
Screenshot: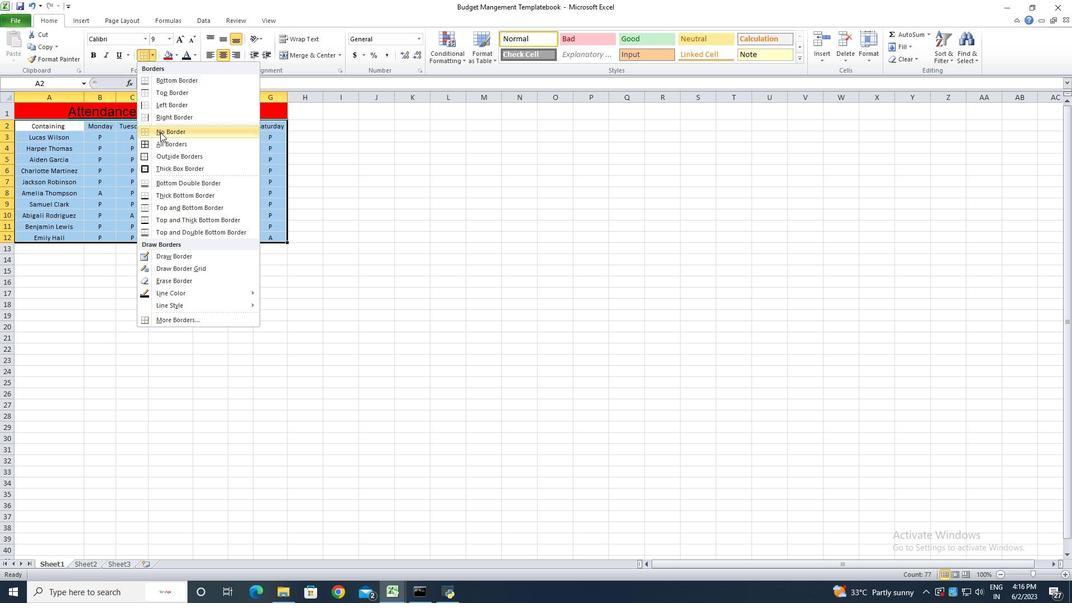 
Action: Mouse moved to (269, 273)
Screenshot: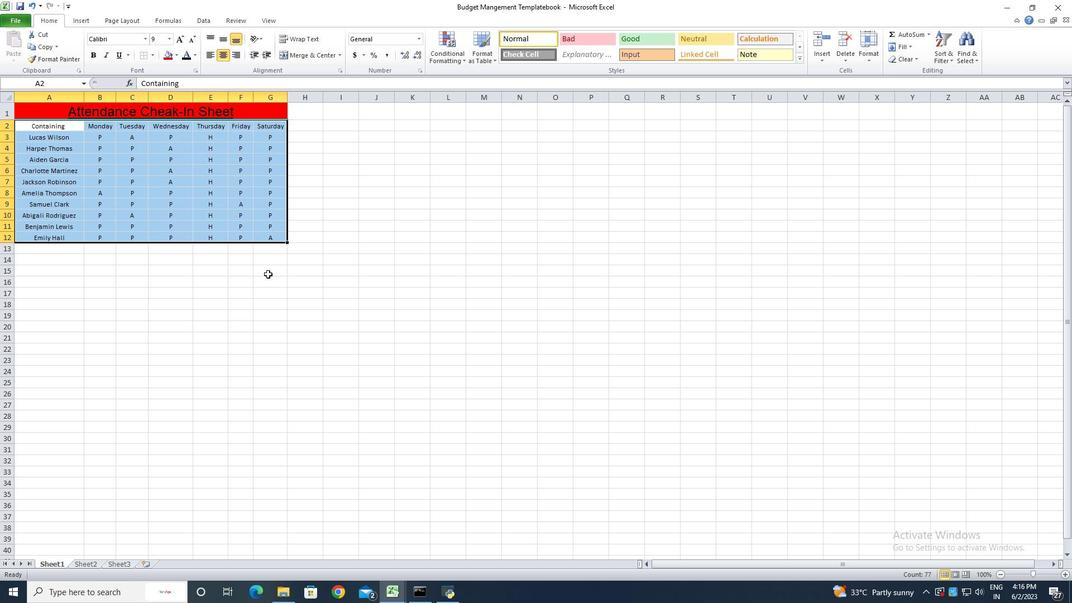 
Action: Mouse pressed left at (269, 273)
Screenshot: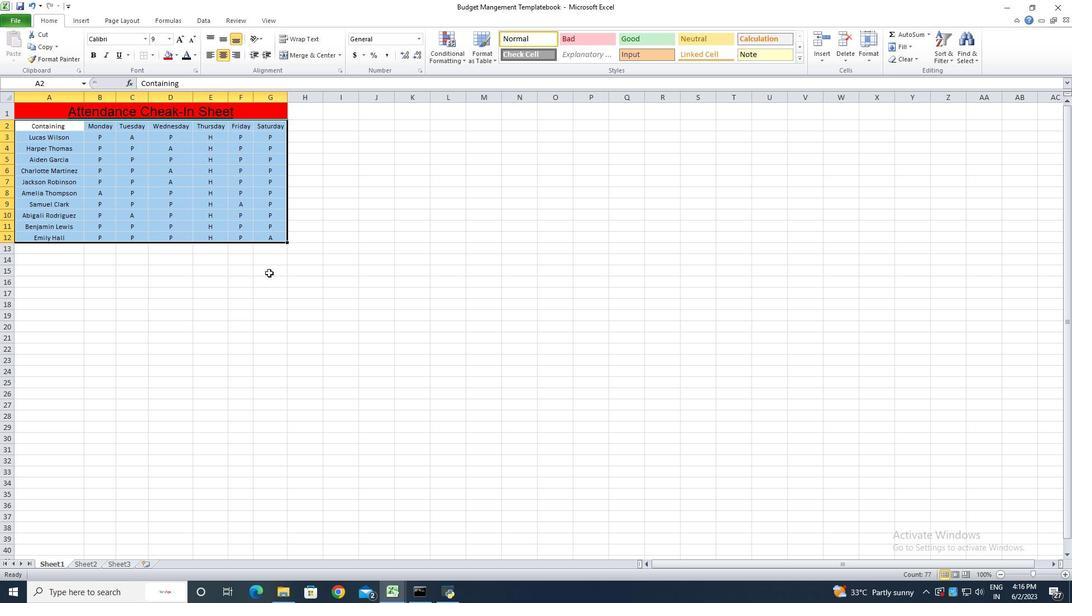 
Action: Key pressed ctrl+S<'\x13'><'\x13'><'\x13'><'\x13'><'\x13'>
Screenshot: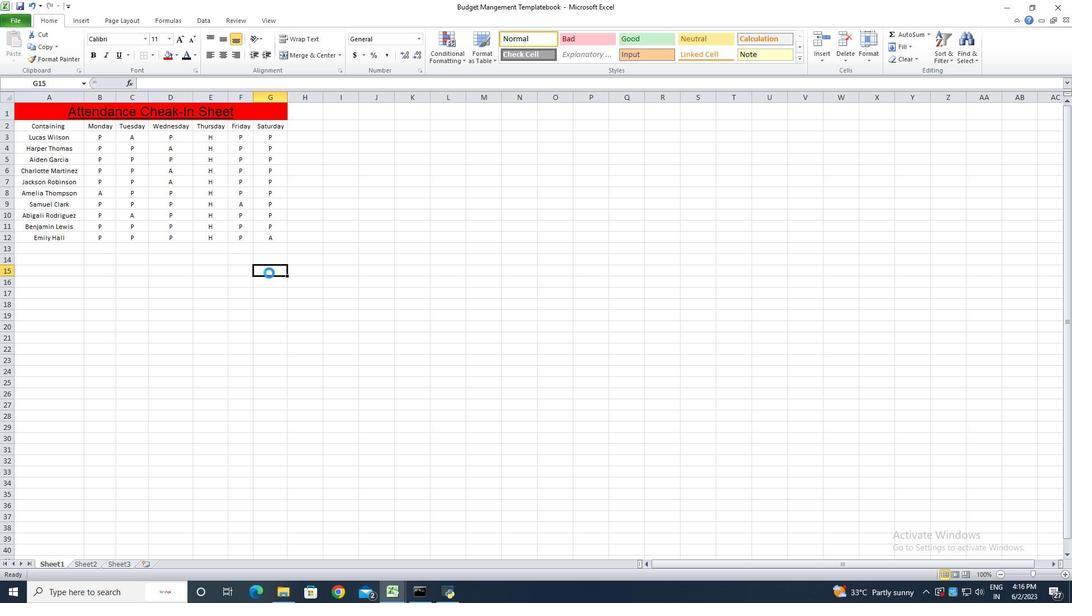 
